 Task: Create a sub task Release to Production / Go Live for the task  Integrate website with a new chatbot for customer support in the project BlueChip , assign it to team member softage.3@softage.net and update the status of the sub task to  Completed , set the priority of the sub task to High
Action: Mouse moved to (776, 496)
Screenshot: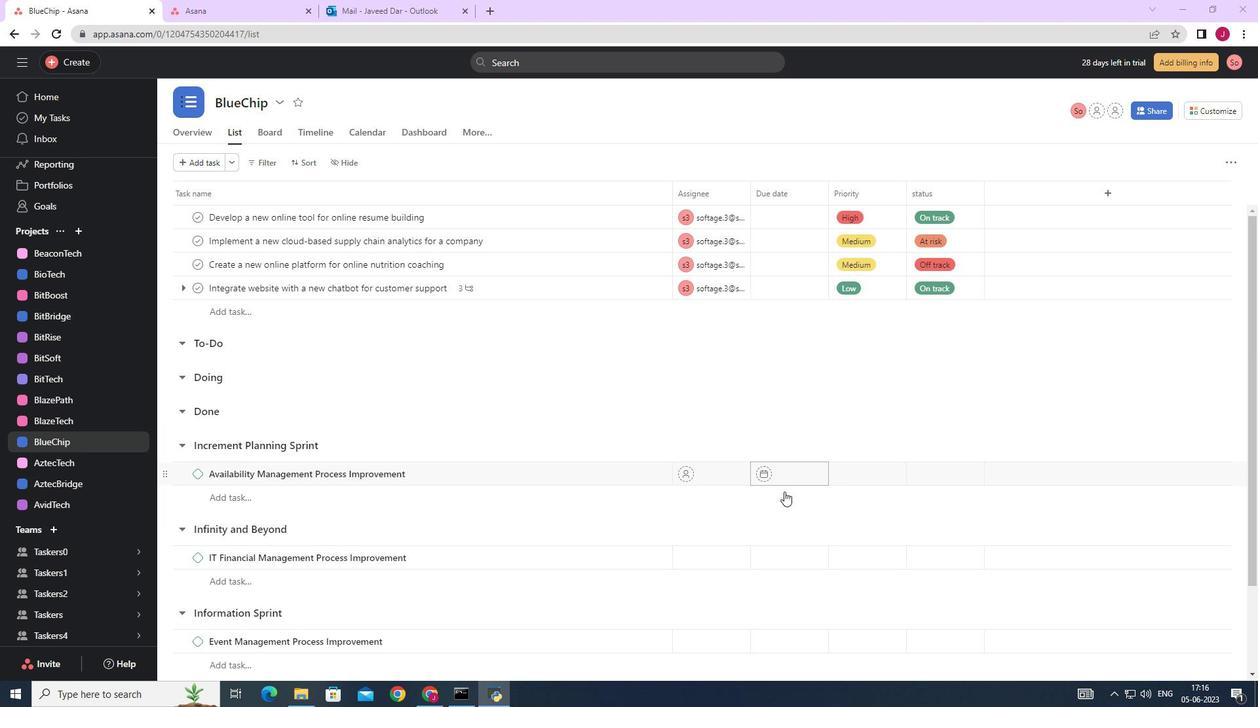 
Action: Mouse scrolled (776, 496) with delta (0, 0)
Screenshot: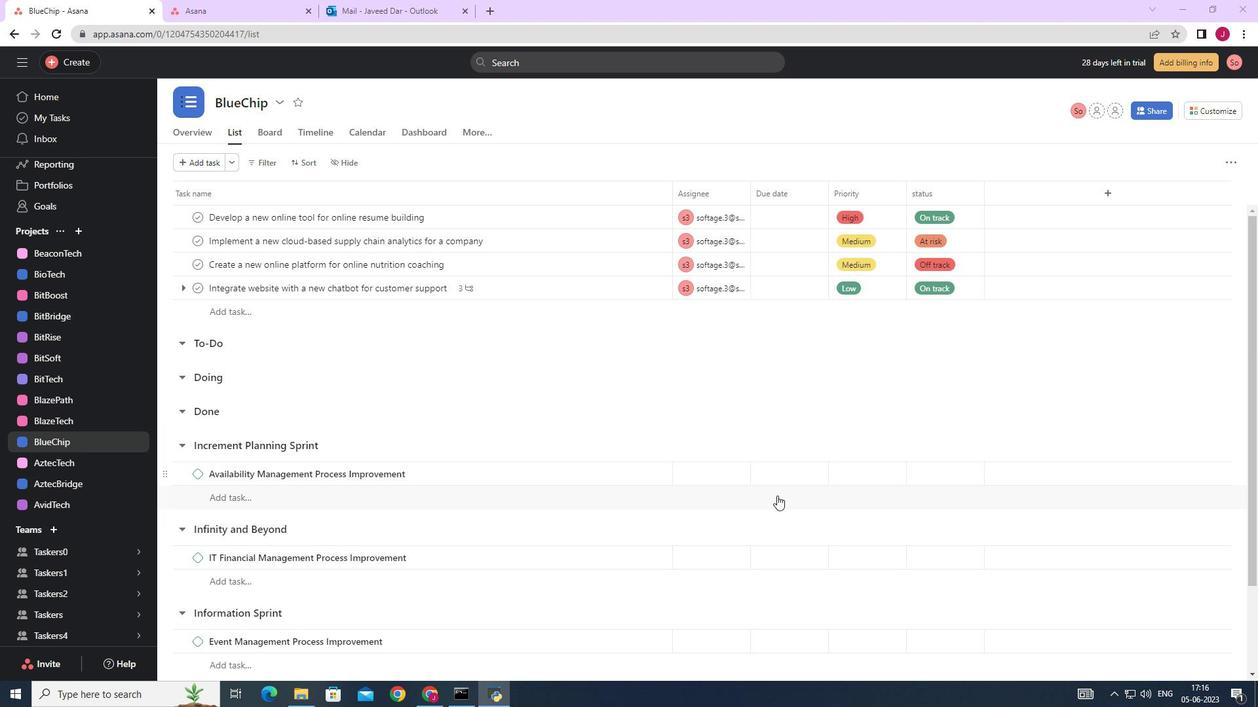 
Action: Mouse scrolled (776, 496) with delta (0, 0)
Screenshot: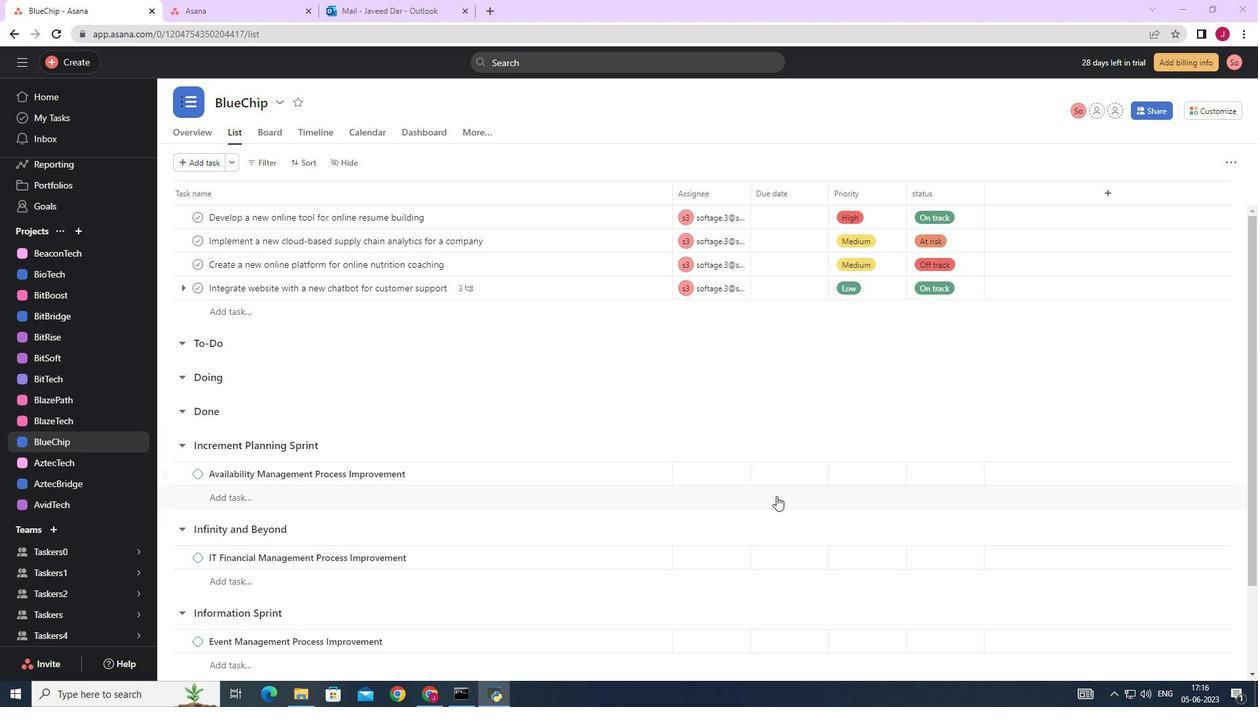 
Action: Mouse scrolled (776, 497) with delta (0, 0)
Screenshot: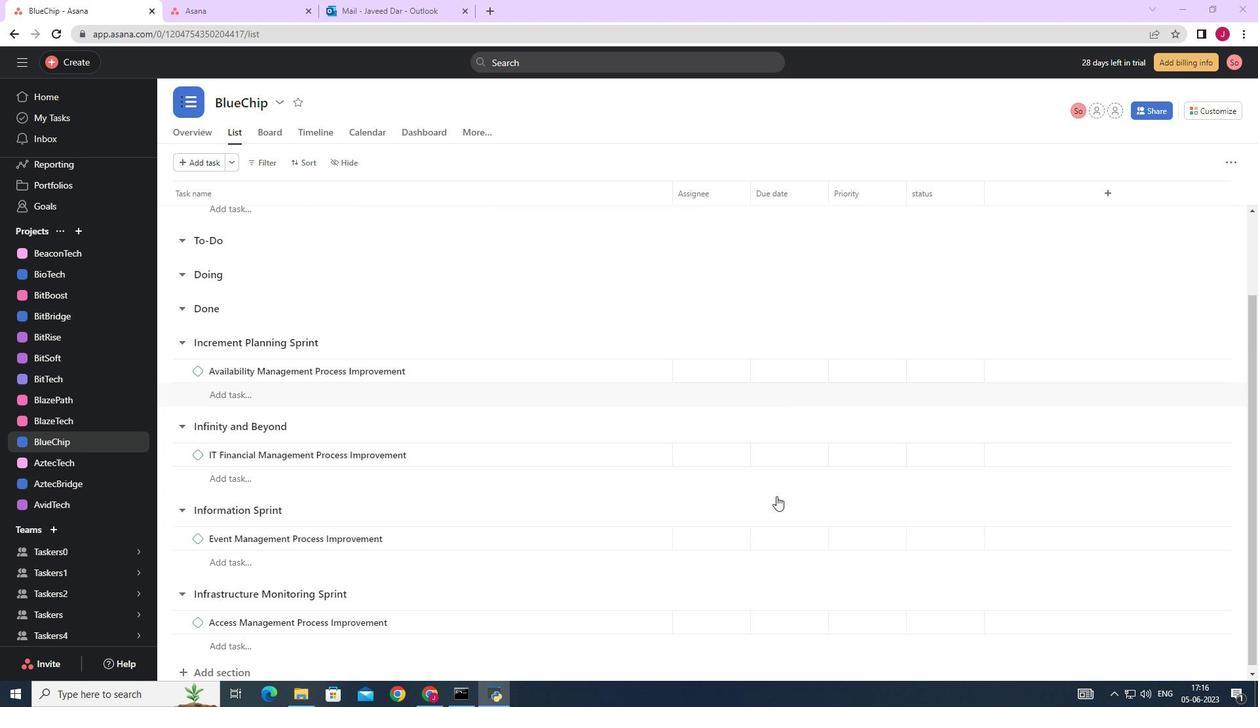 
Action: Mouse scrolled (776, 497) with delta (0, 0)
Screenshot: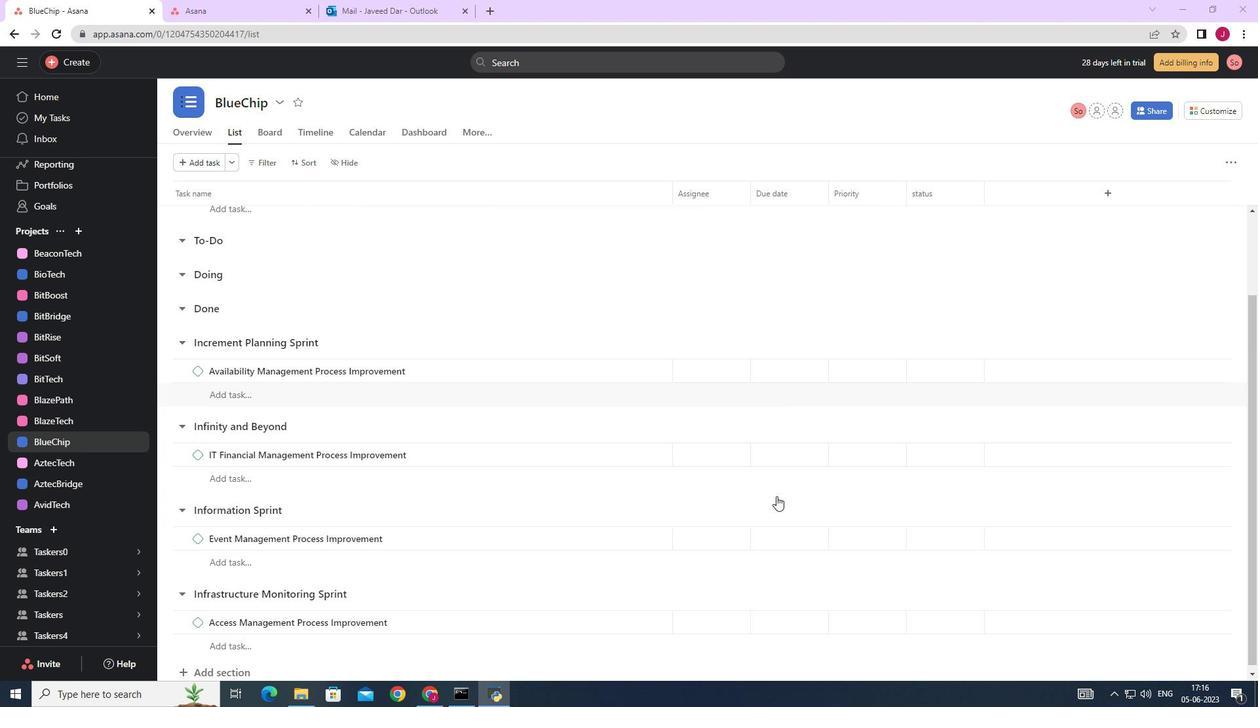 
Action: Mouse scrolled (776, 497) with delta (0, 0)
Screenshot: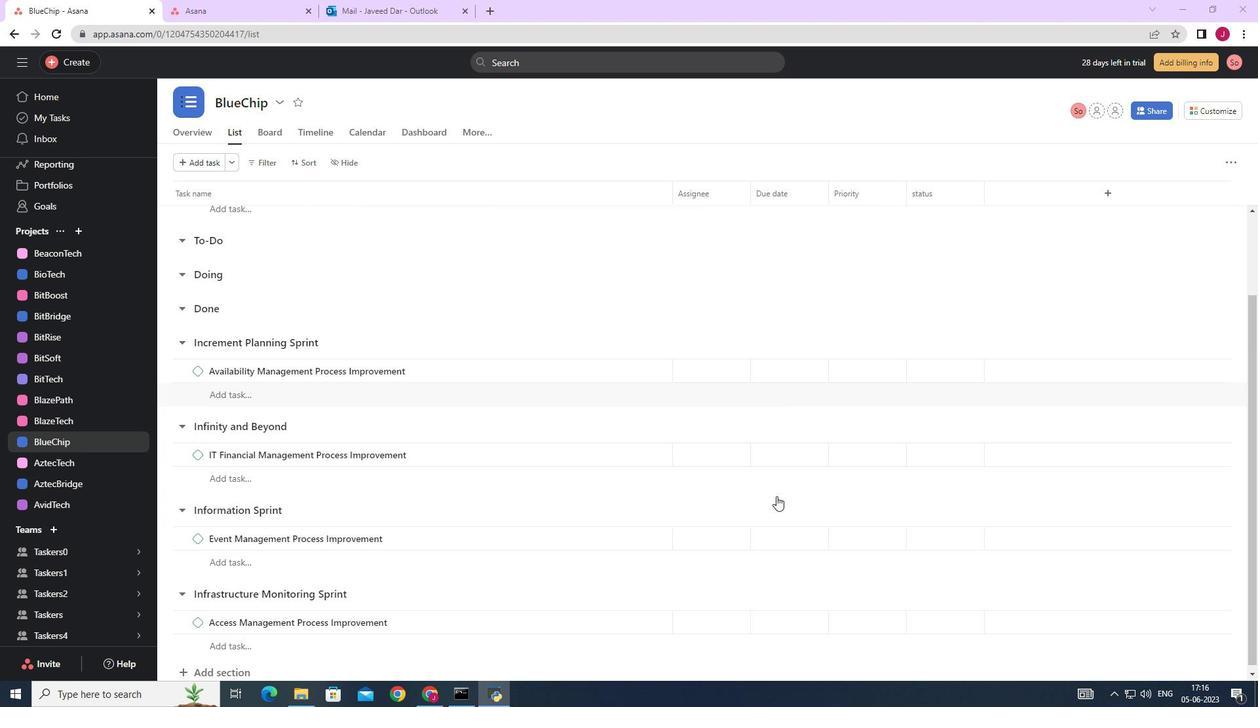 
Action: Mouse scrolled (776, 497) with delta (0, 0)
Screenshot: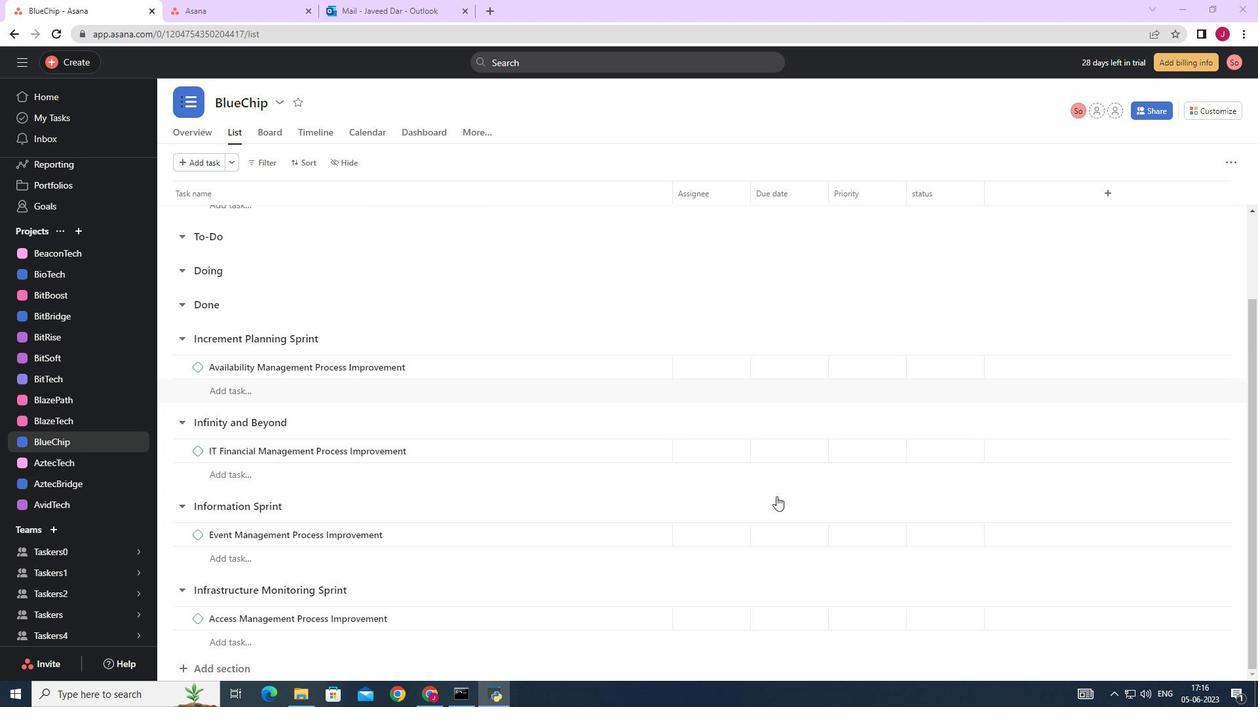 
Action: Mouse scrolled (776, 497) with delta (0, 0)
Screenshot: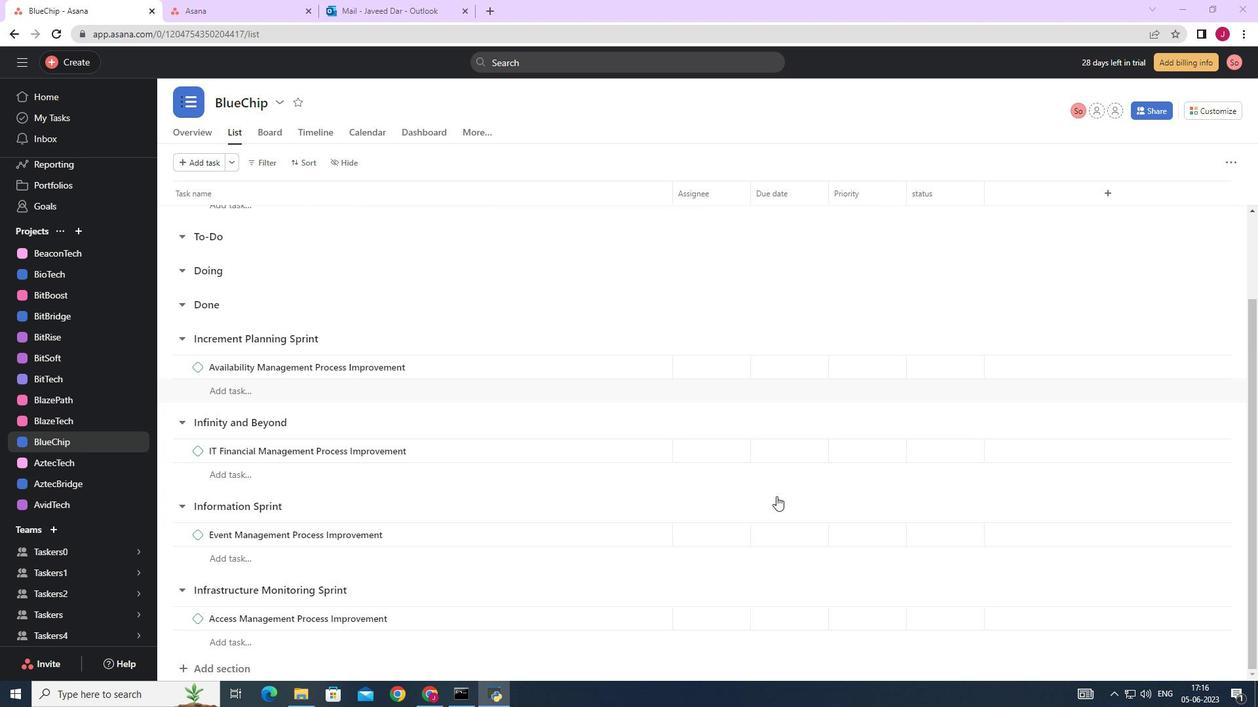 
Action: Mouse moved to (420, 365)
Screenshot: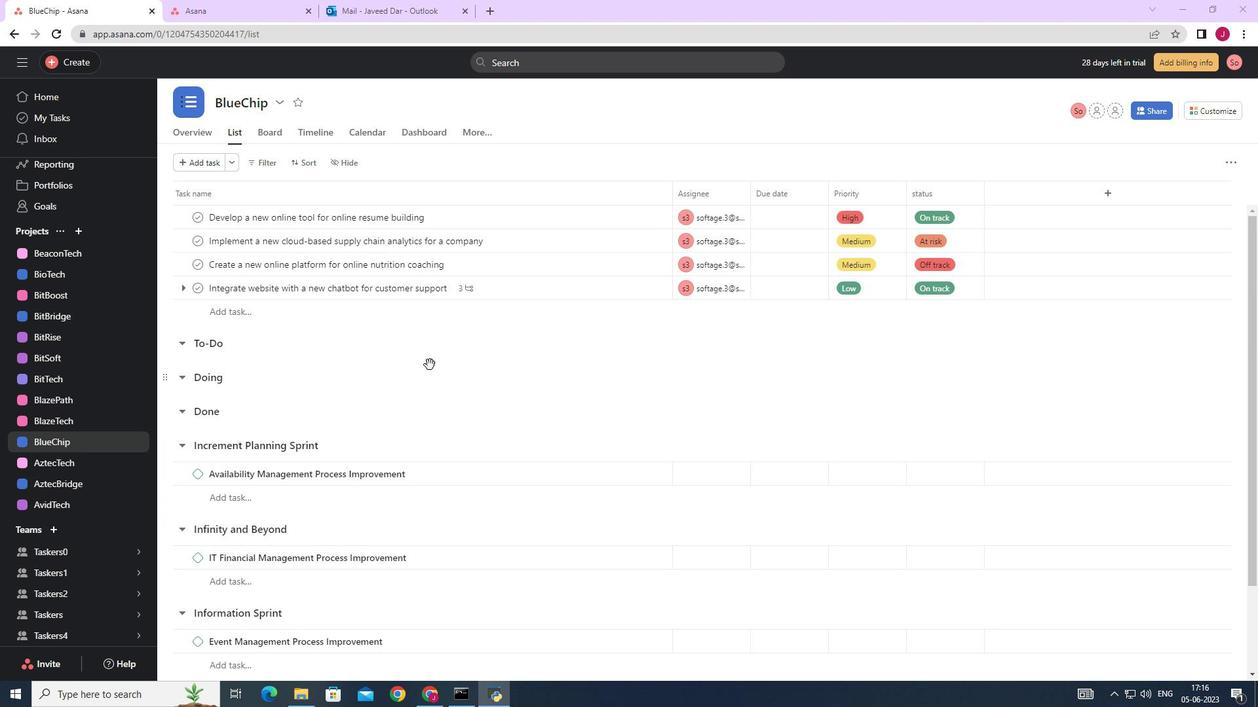 
Action: Mouse scrolled (420, 364) with delta (0, 0)
Screenshot: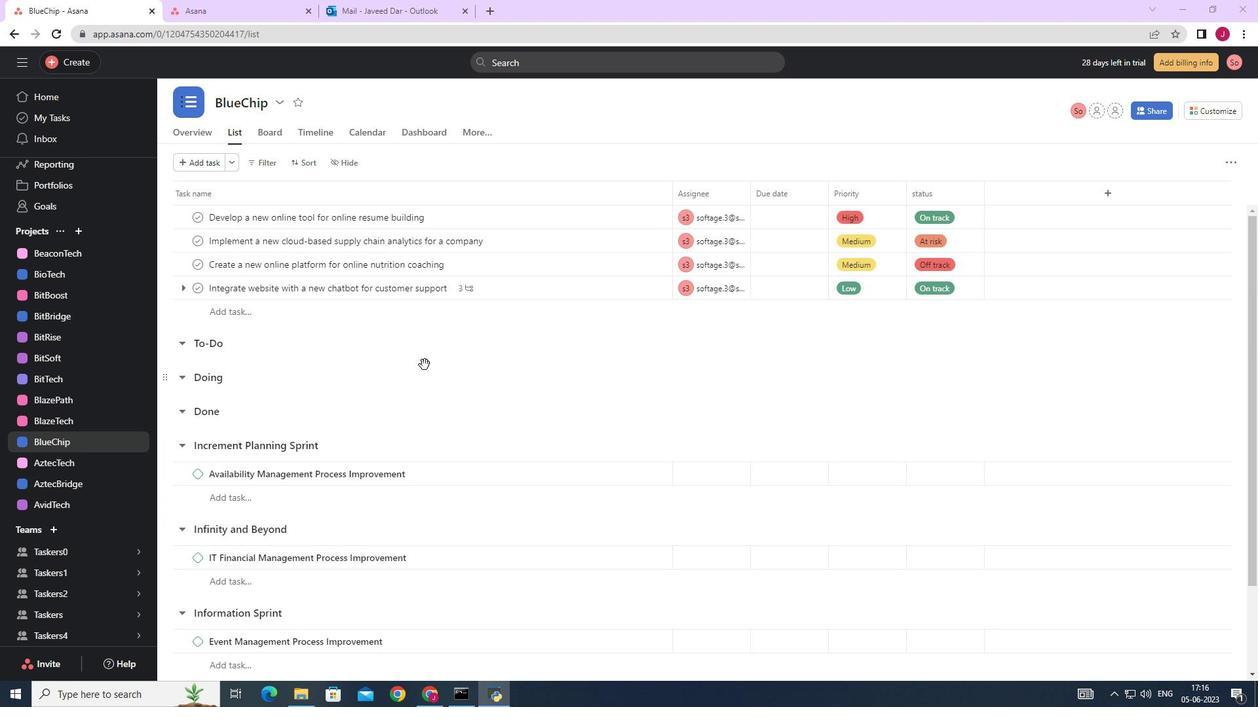 
Action: Mouse scrolled (420, 364) with delta (0, 0)
Screenshot: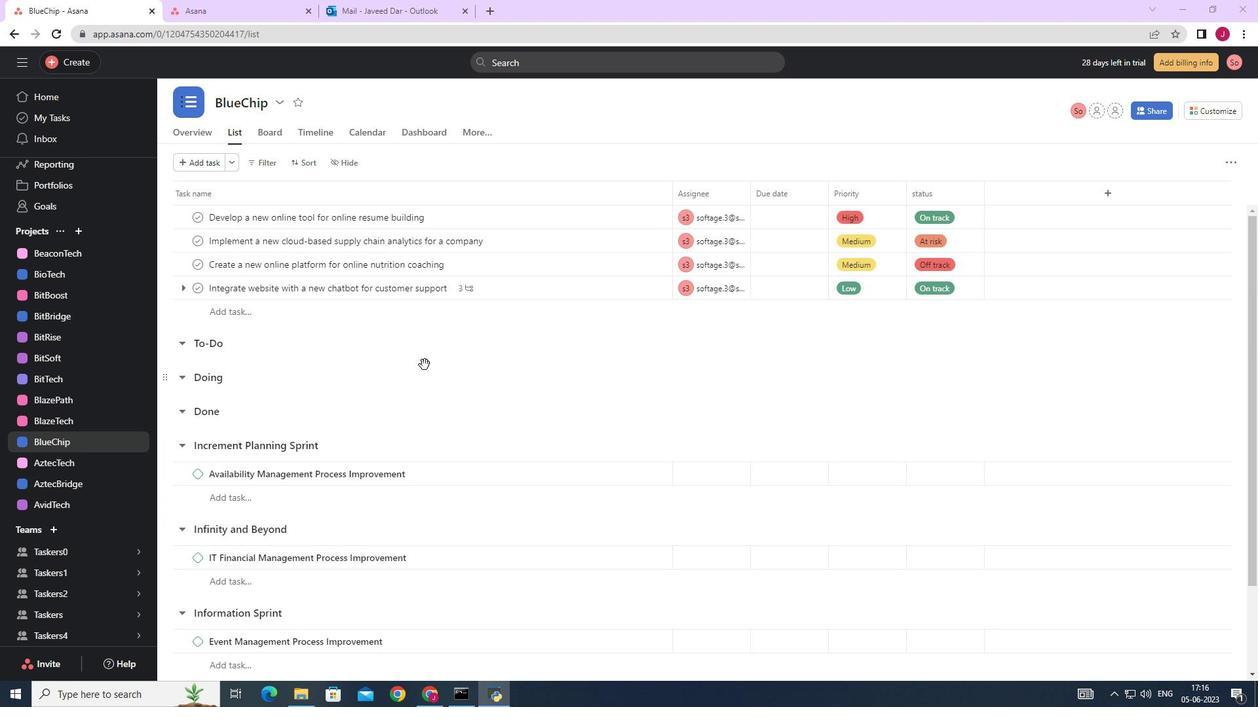 
Action: Mouse scrolled (420, 364) with delta (0, 0)
Screenshot: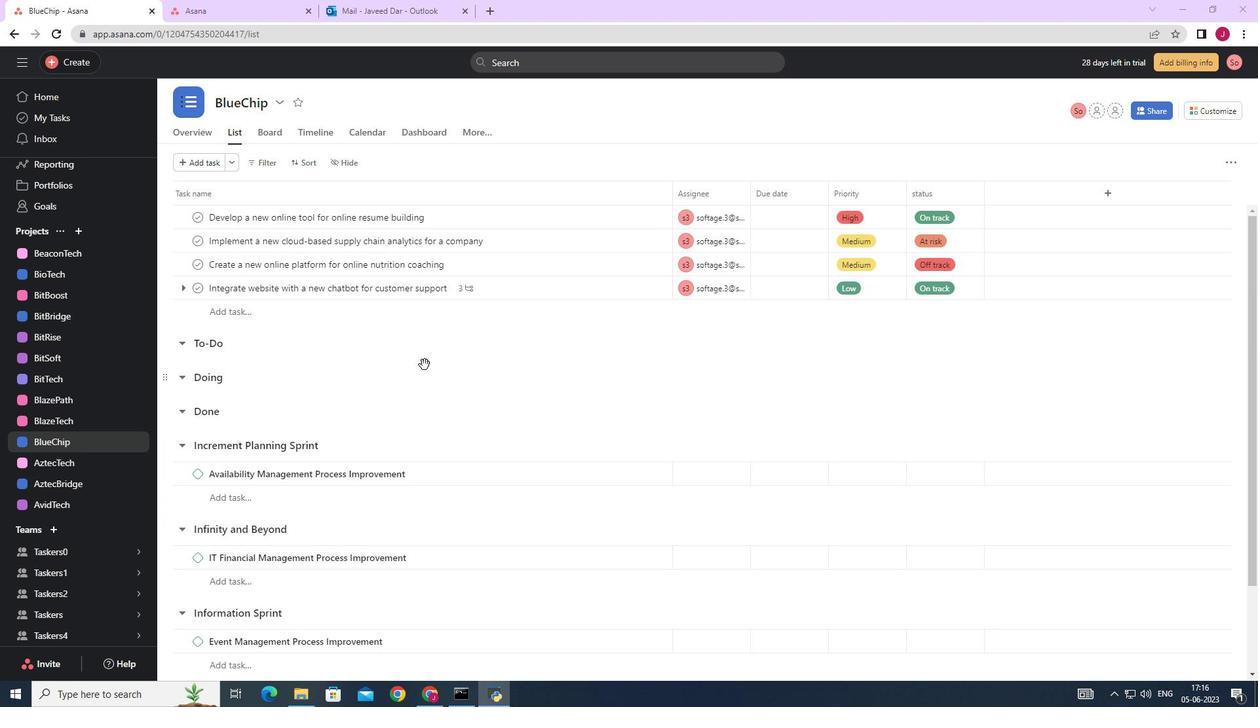 
Action: Mouse scrolled (420, 364) with delta (0, 0)
Screenshot: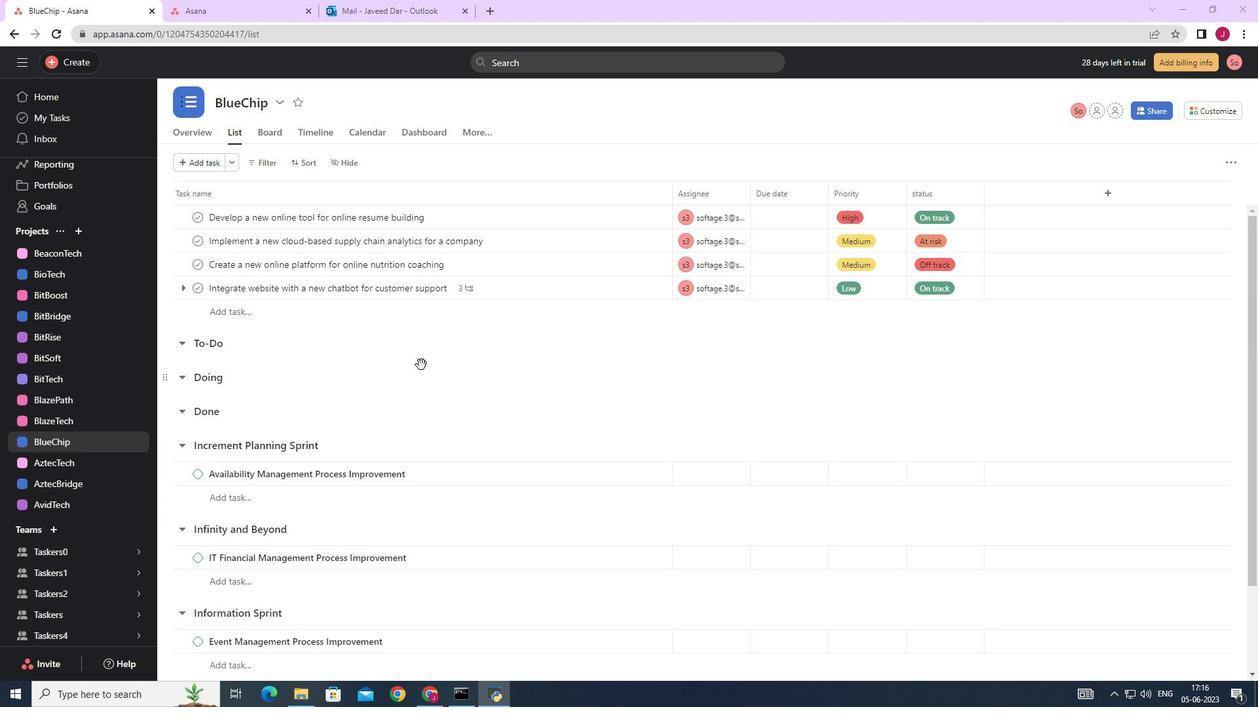 
Action: Mouse scrolled (420, 364) with delta (0, 0)
Screenshot: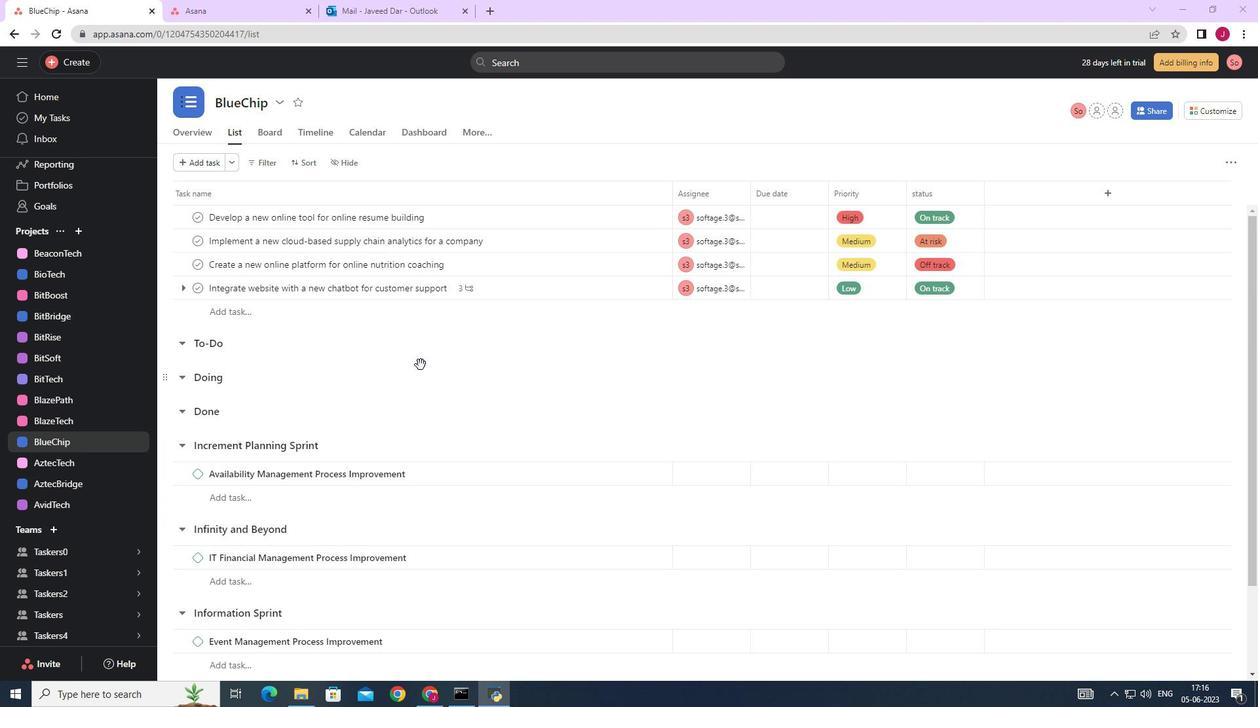 
Action: Mouse scrolled (420, 364) with delta (0, 0)
Screenshot: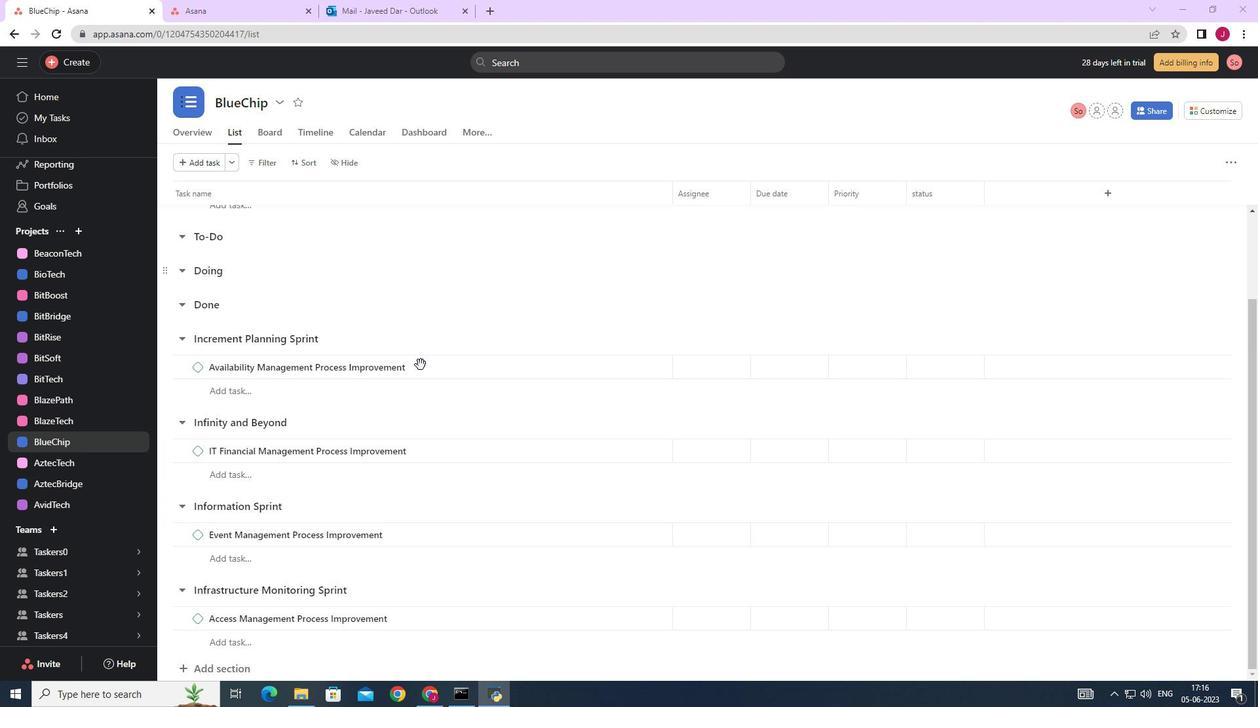 
Action: Mouse scrolled (420, 365) with delta (0, 0)
Screenshot: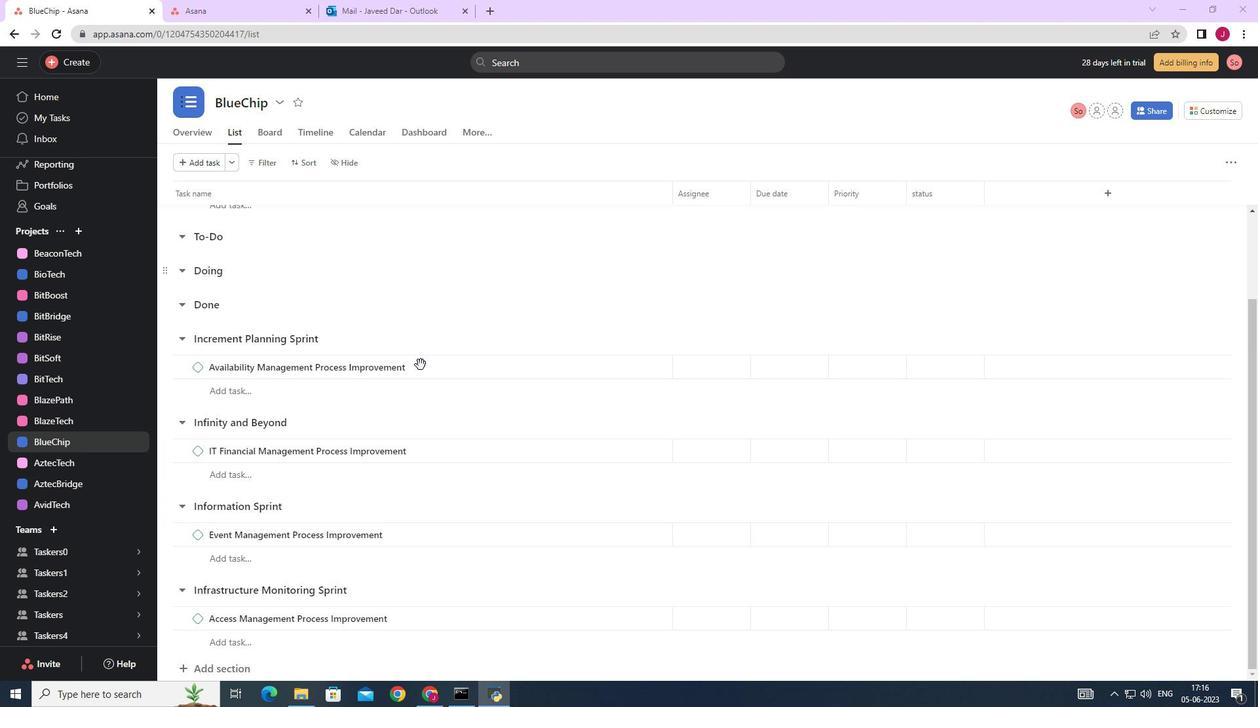 
Action: Mouse scrolled (420, 365) with delta (0, 0)
Screenshot: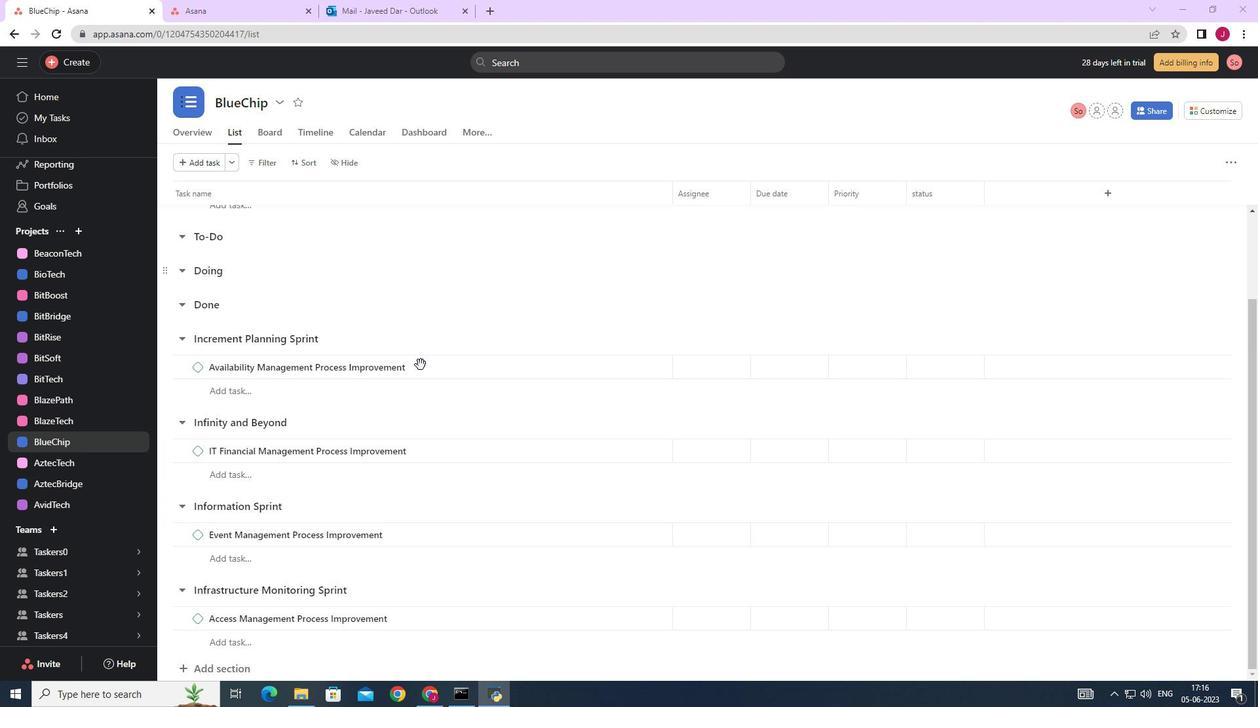 
Action: Mouse moved to (598, 282)
Screenshot: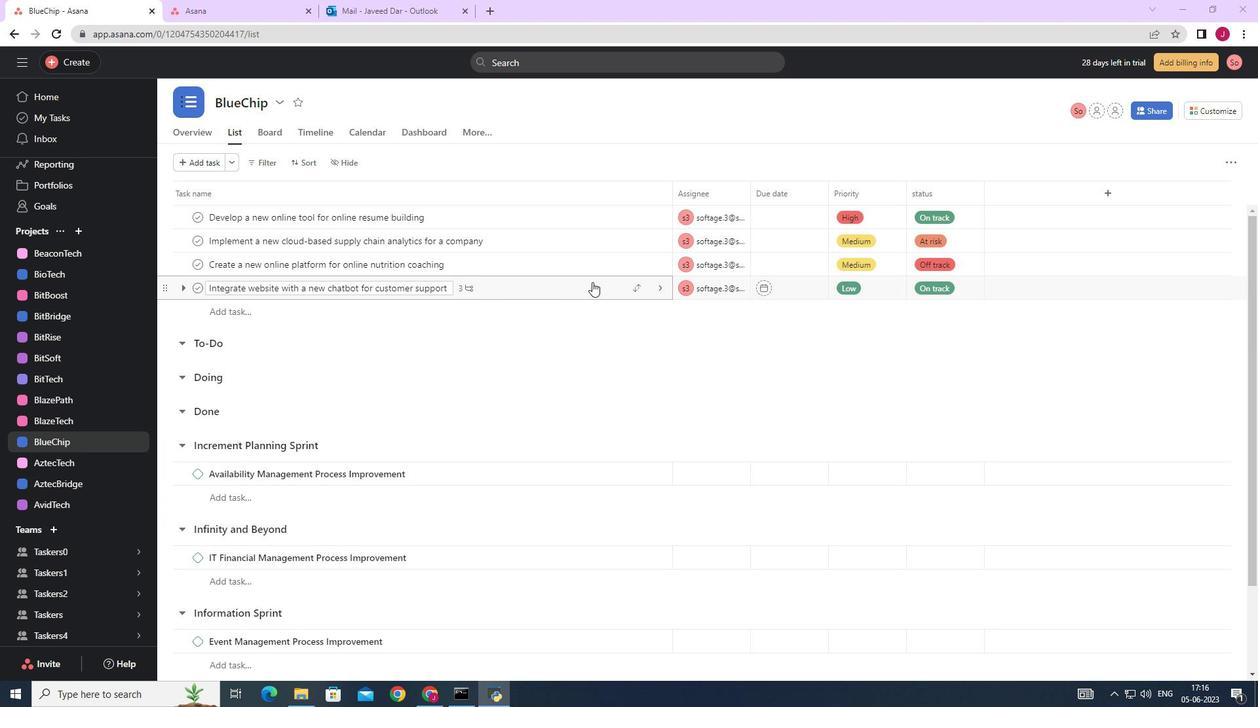 
Action: Mouse pressed left at (598, 282)
Screenshot: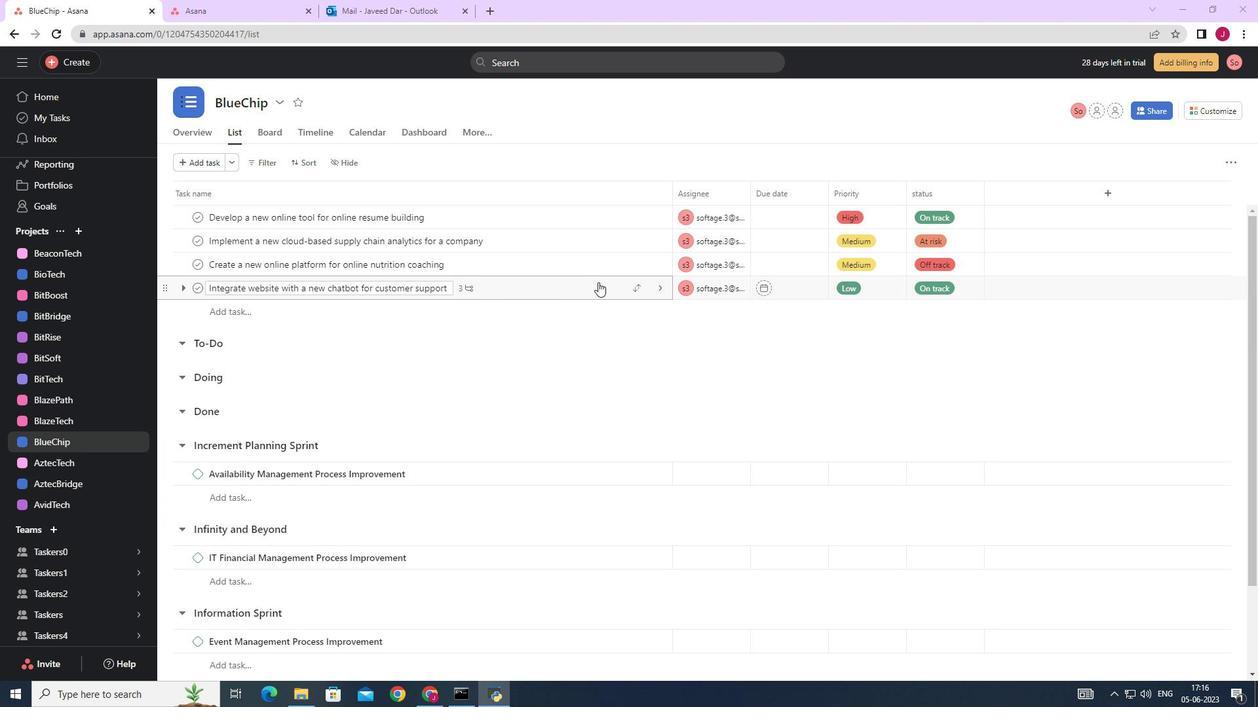 
Action: Mouse moved to (858, 357)
Screenshot: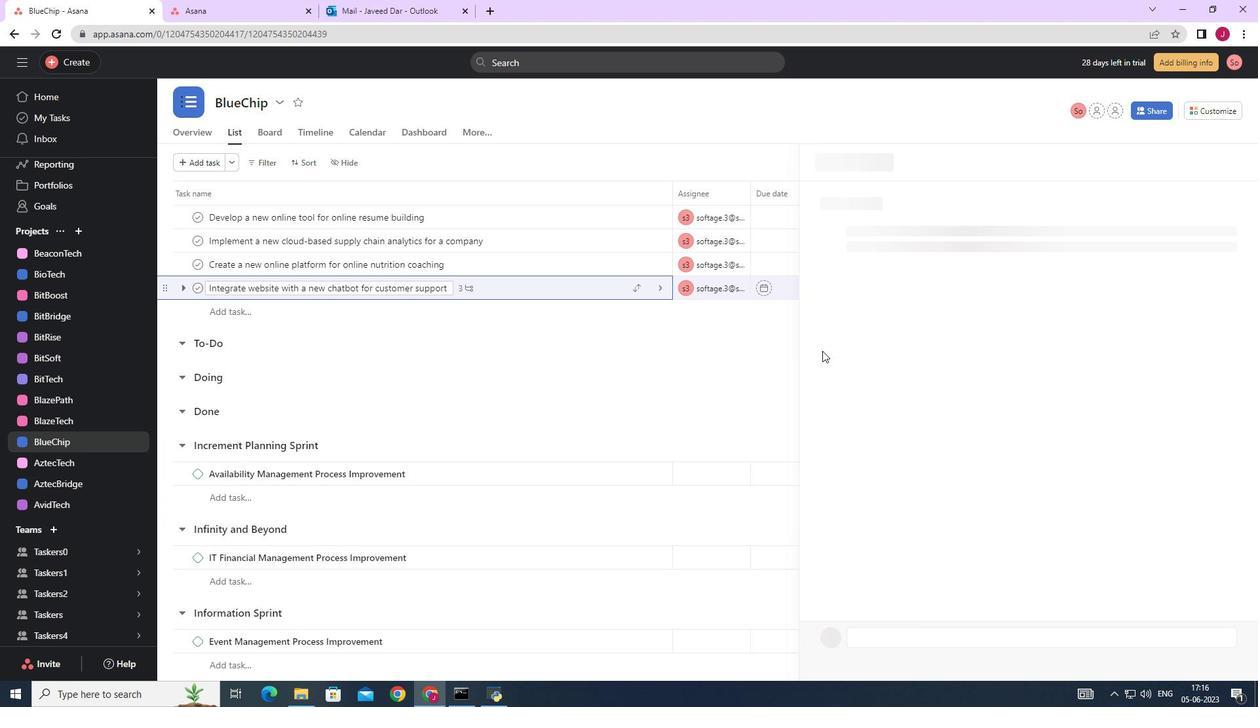 
Action: Mouse scrolled (858, 357) with delta (0, 0)
Screenshot: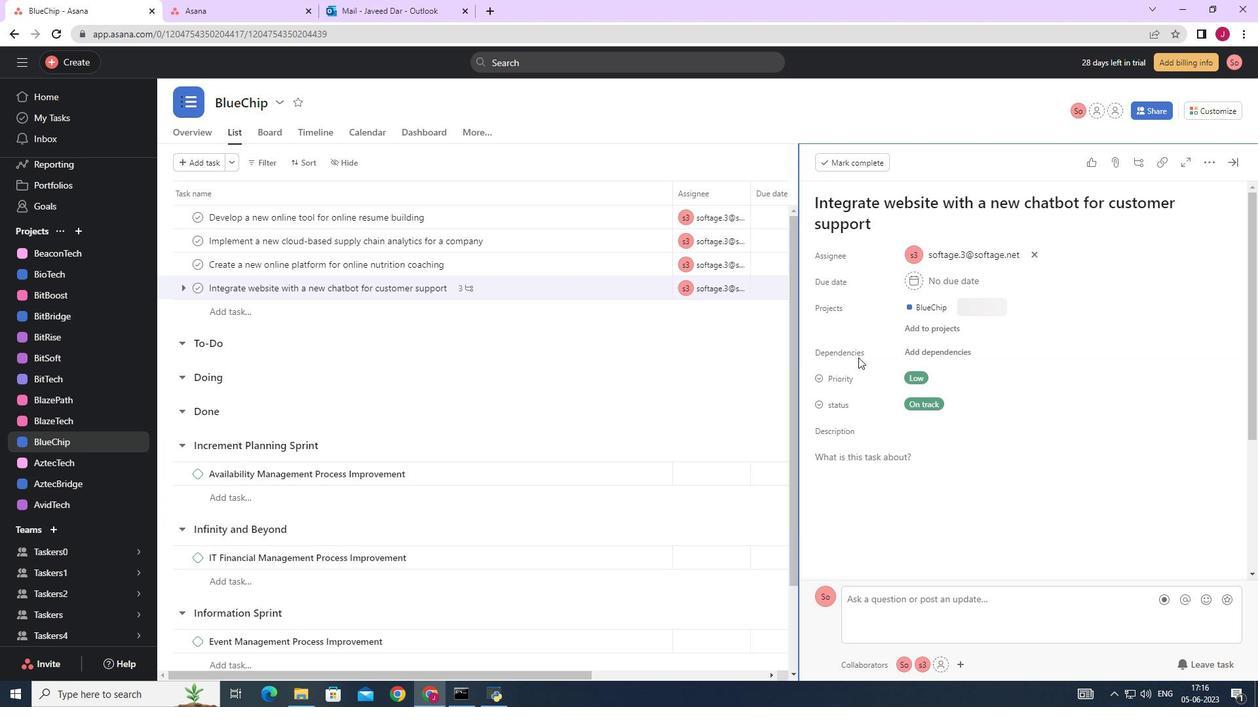 
Action: Mouse scrolled (858, 357) with delta (0, 0)
Screenshot: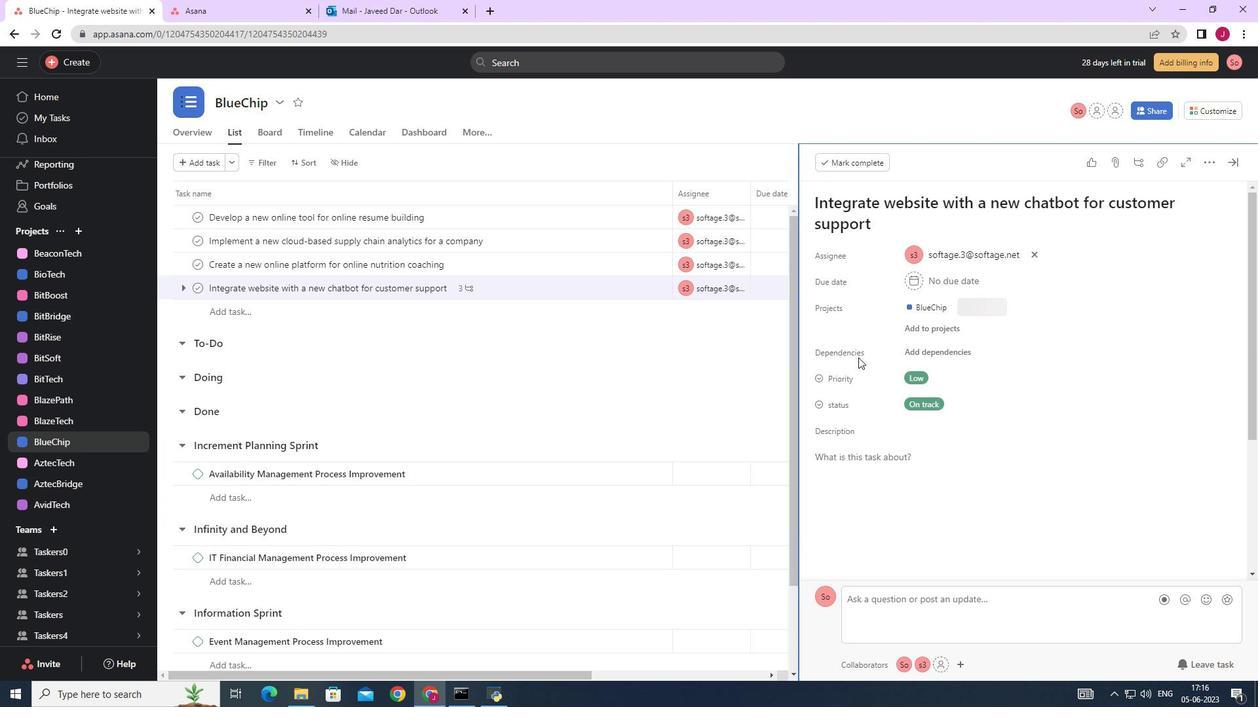 
Action: Mouse scrolled (858, 357) with delta (0, 0)
Screenshot: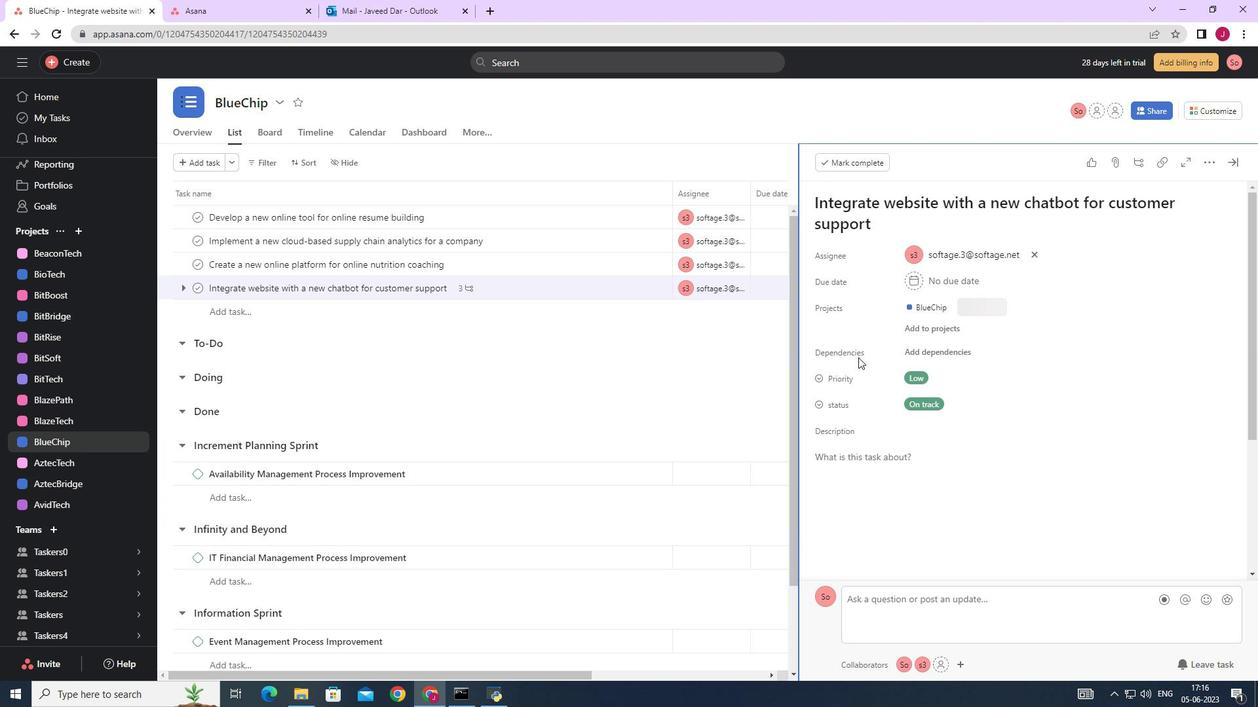 
Action: Mouse scrolled (858, 357) with delta (0, 0)
Screenshot: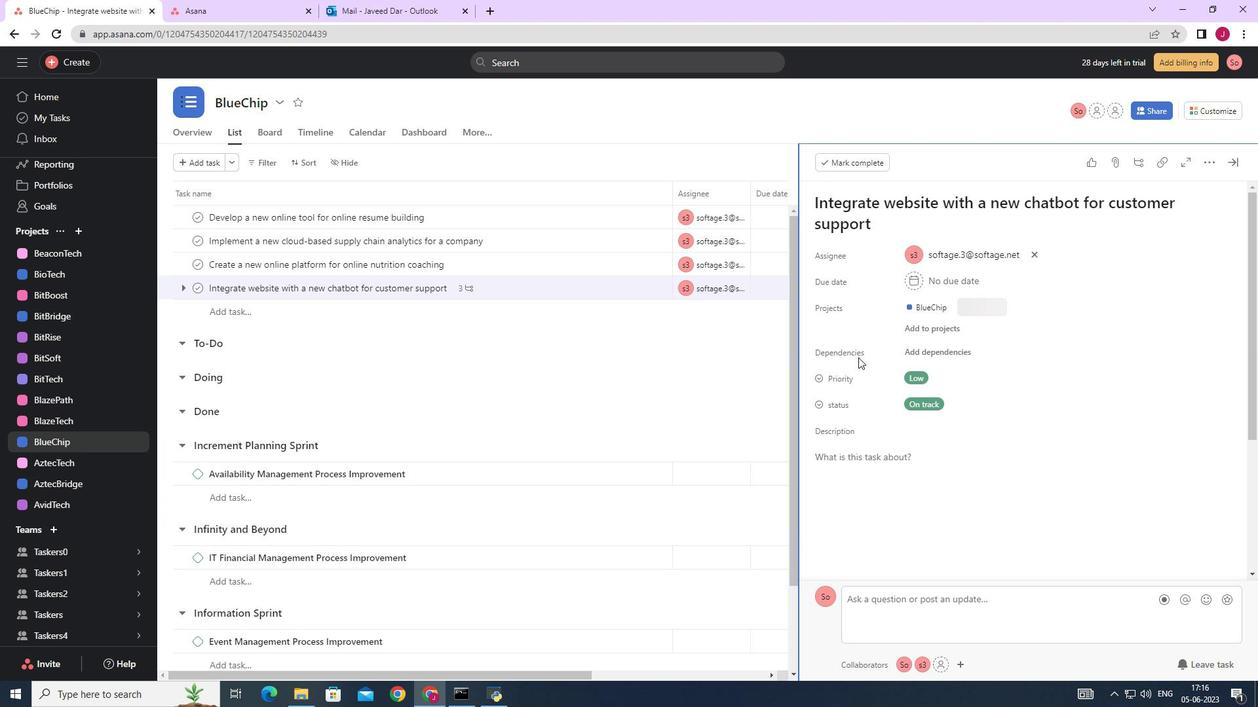 
Action: Mouse scrolled (858, 357) with delta (0, 0)
Screenshot: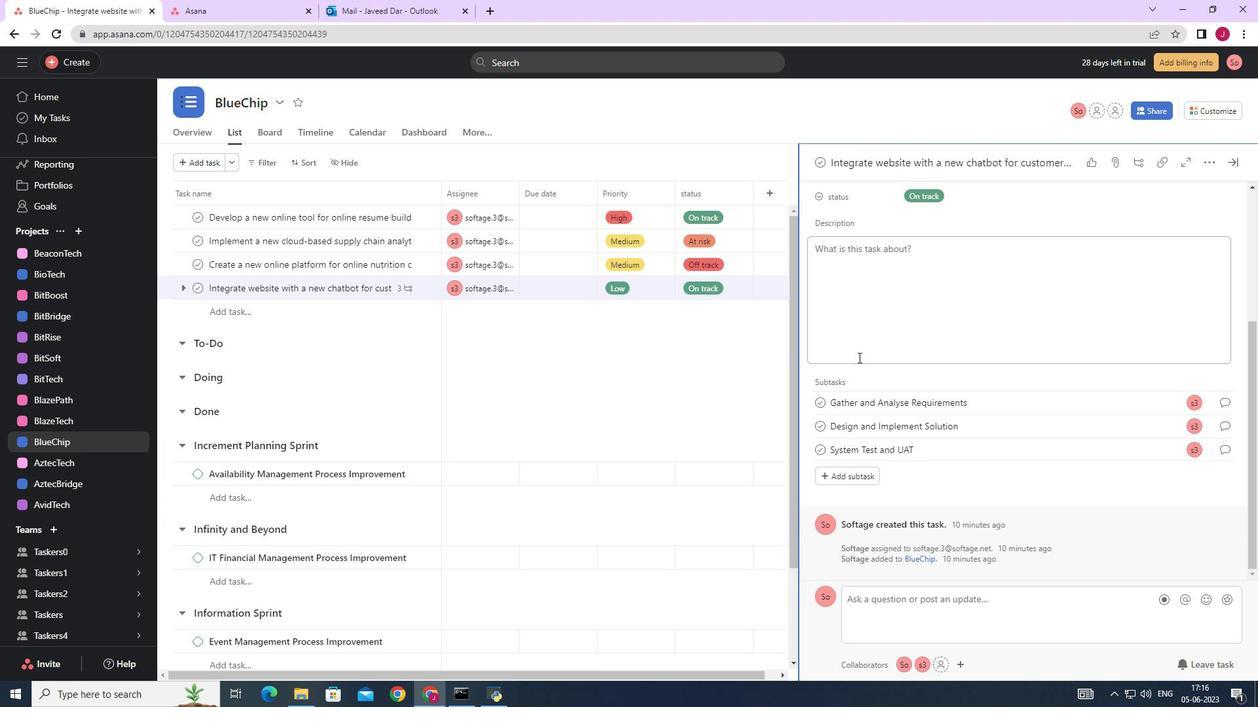 
Action: Mouse scrolled (858, 357) with delta (0, 0)
Screenshot: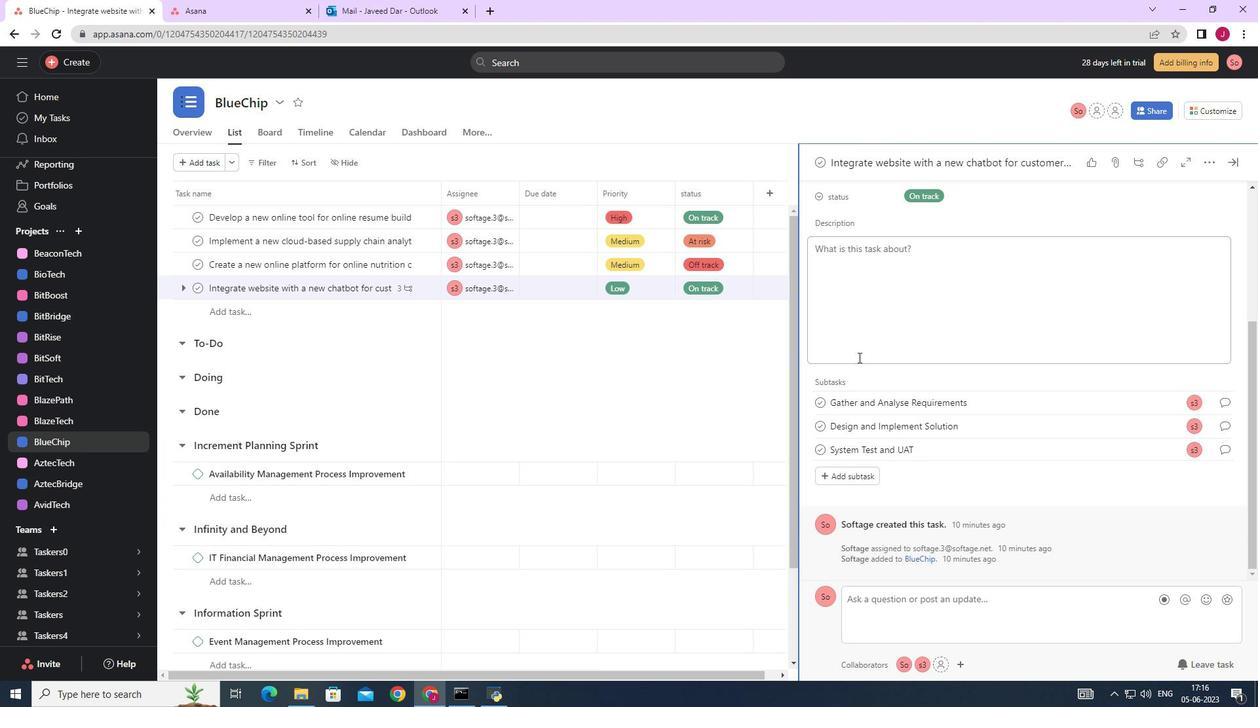 
Action: Mouse moved to (861, 363)
Screenshot: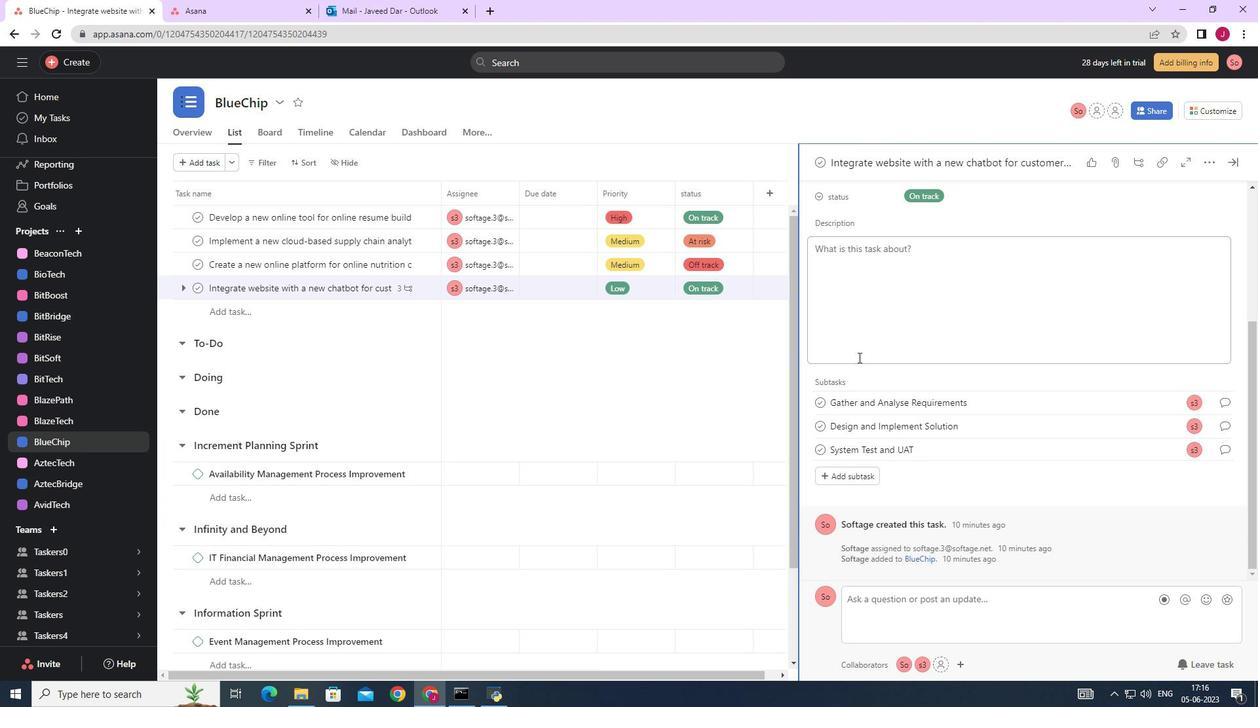 
Action: Mouse scrolled (861, 363) with delta (0, 0)
Screenshot: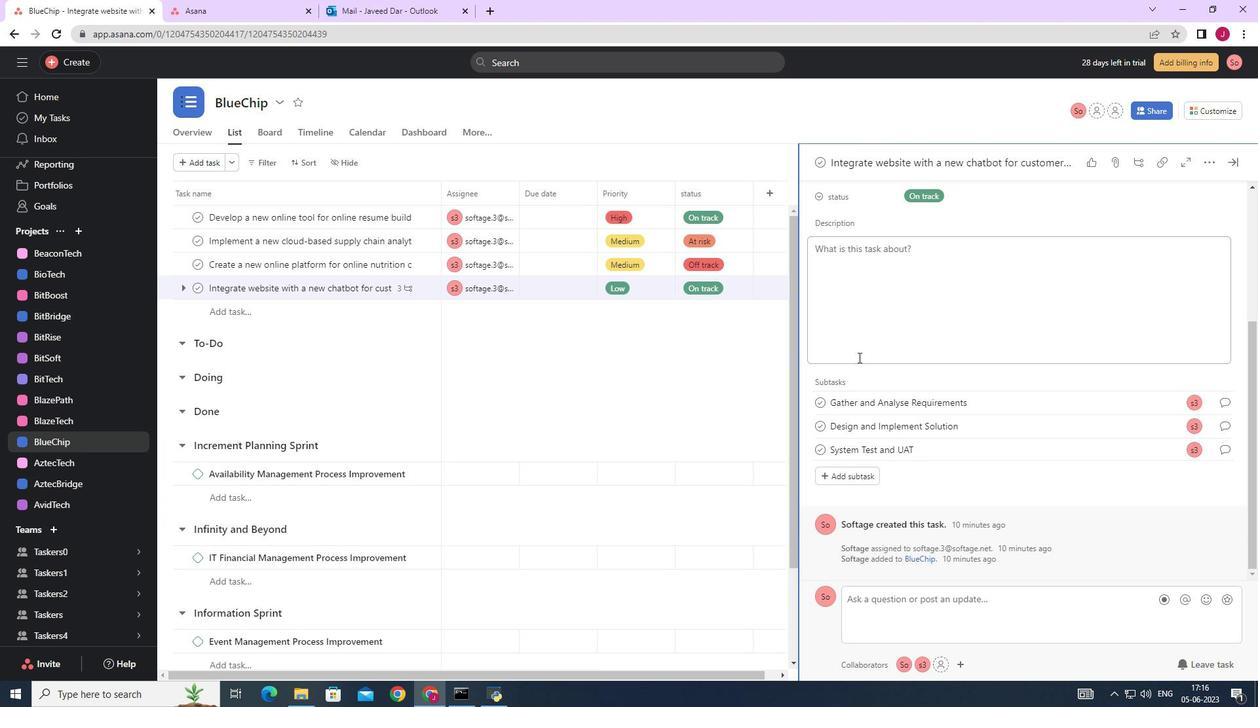 
Action: Mouse moved to (863, 370)
Screenshot: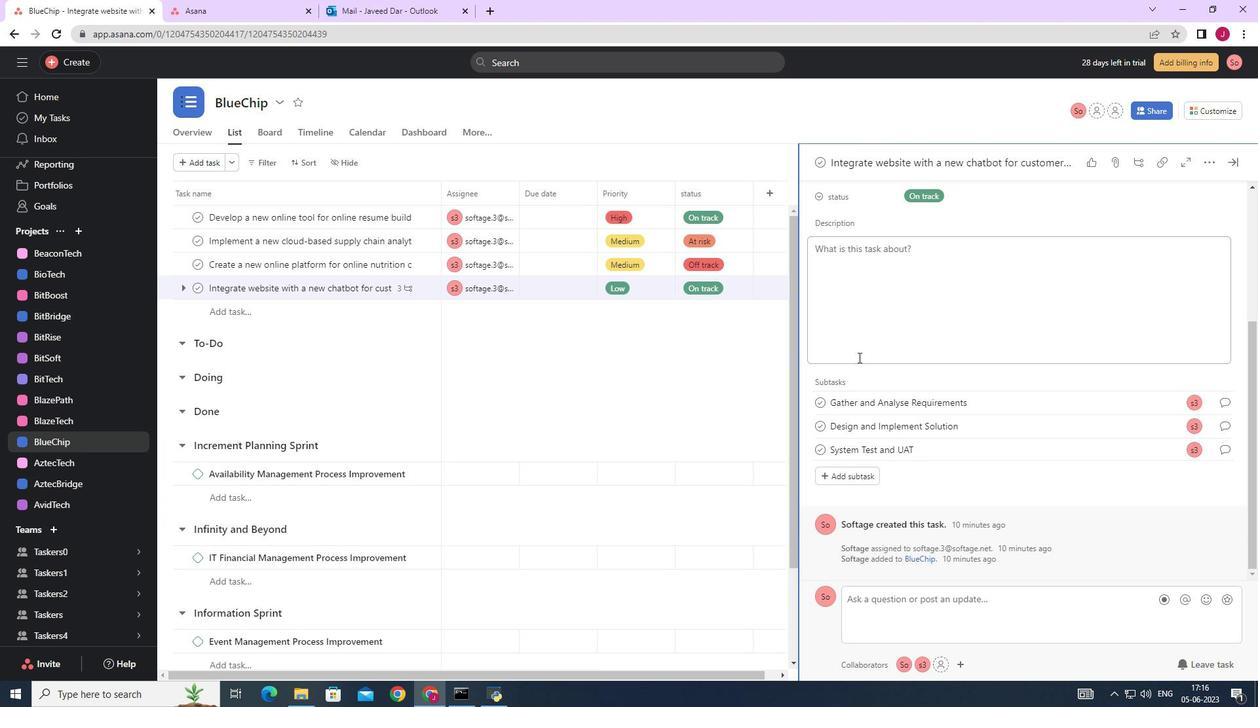 
Action: Mouse scrolled (863, 369) with delta (0, 0)
Screenshot: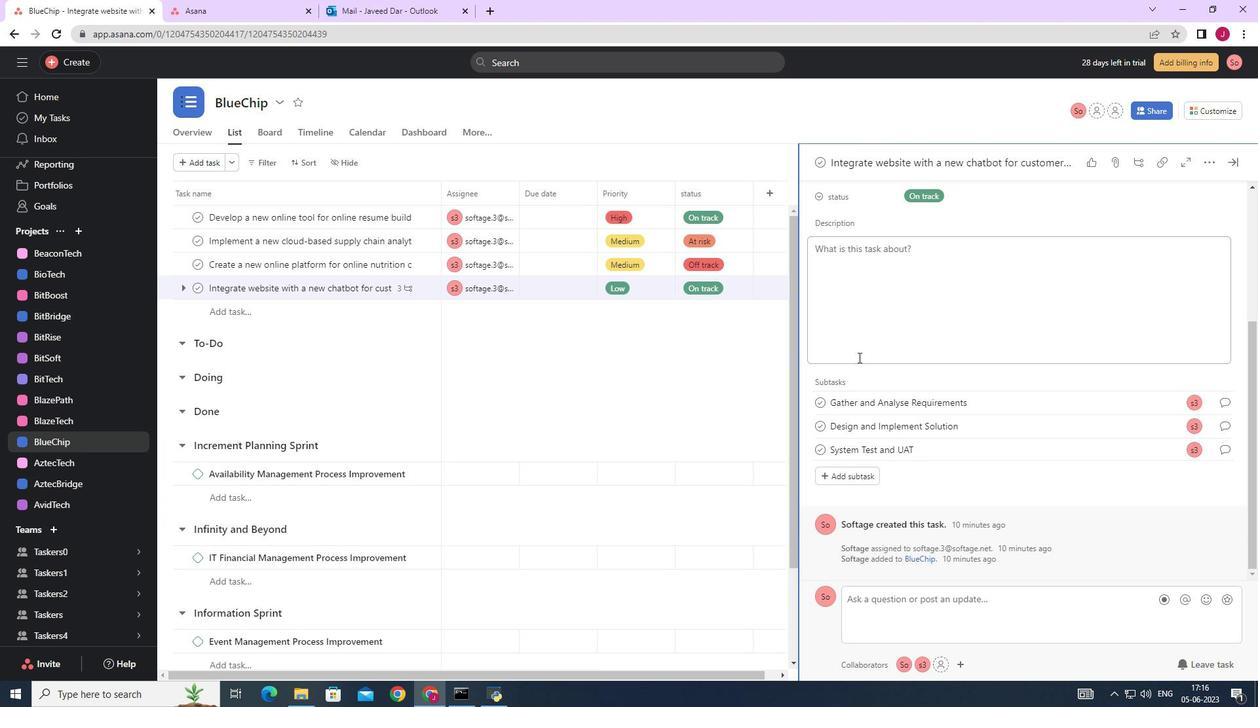 
Action: Mouse moved to (848, 472)
Screenshot: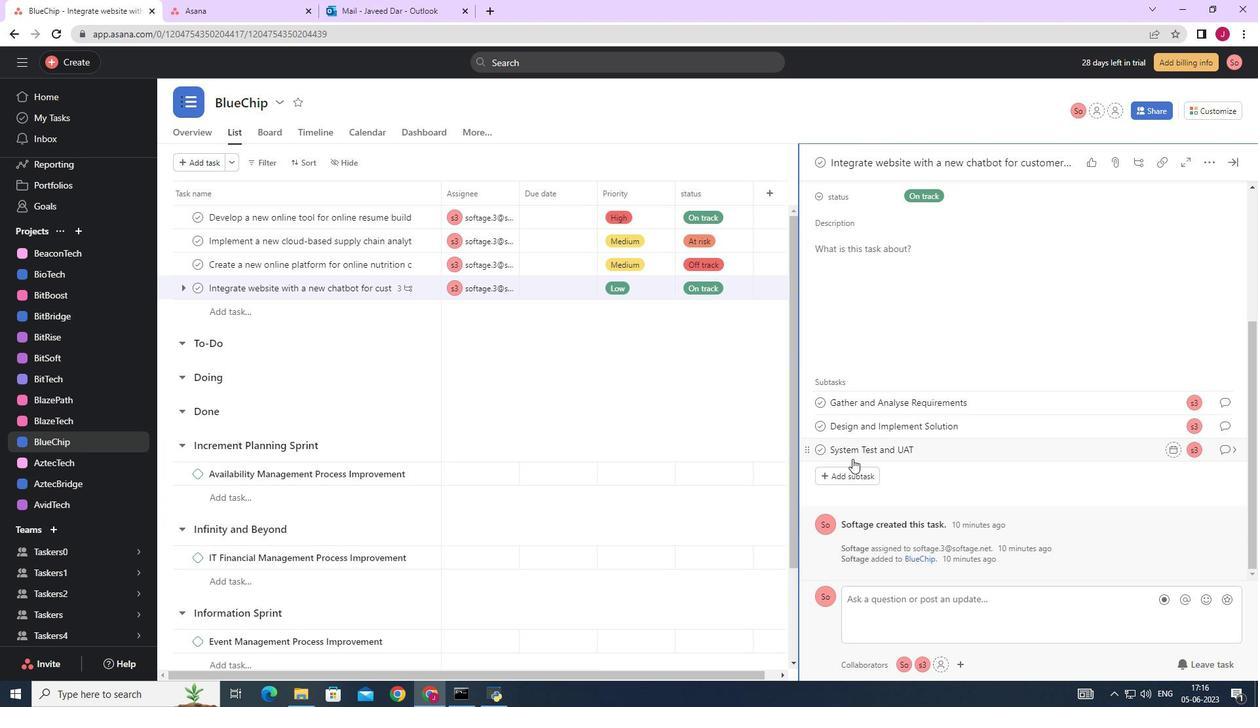 
Action: Mouse pressed left at (848, 472)
Screenshot: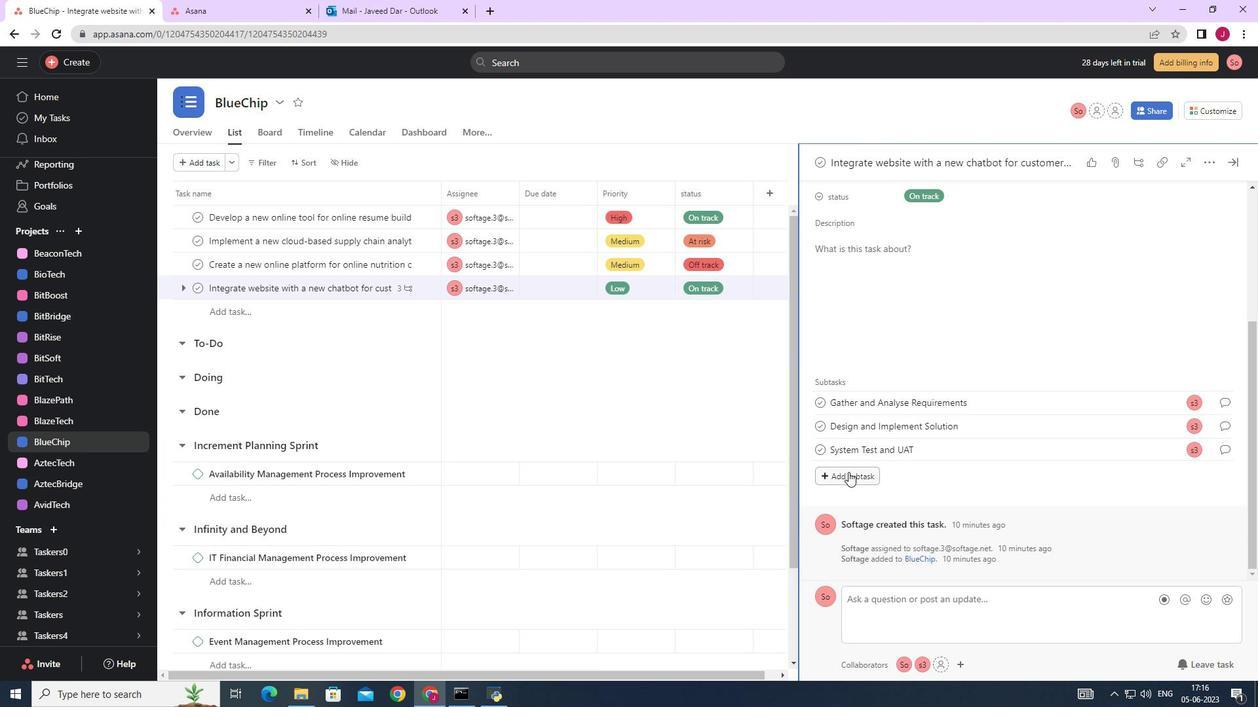 
Action: Key pressed <Key.caps_lock><Key.caps_lock>r<Key.caps_lock>ELEASE<Key.space>TO<Key.space>PRODUCTION<Key.space>/<Key.space><Key.caps_lock>g<Key.caps_lock>O<Key.space><Key.caps_lock>l<Key.caps_lock>IVE
Screenshot: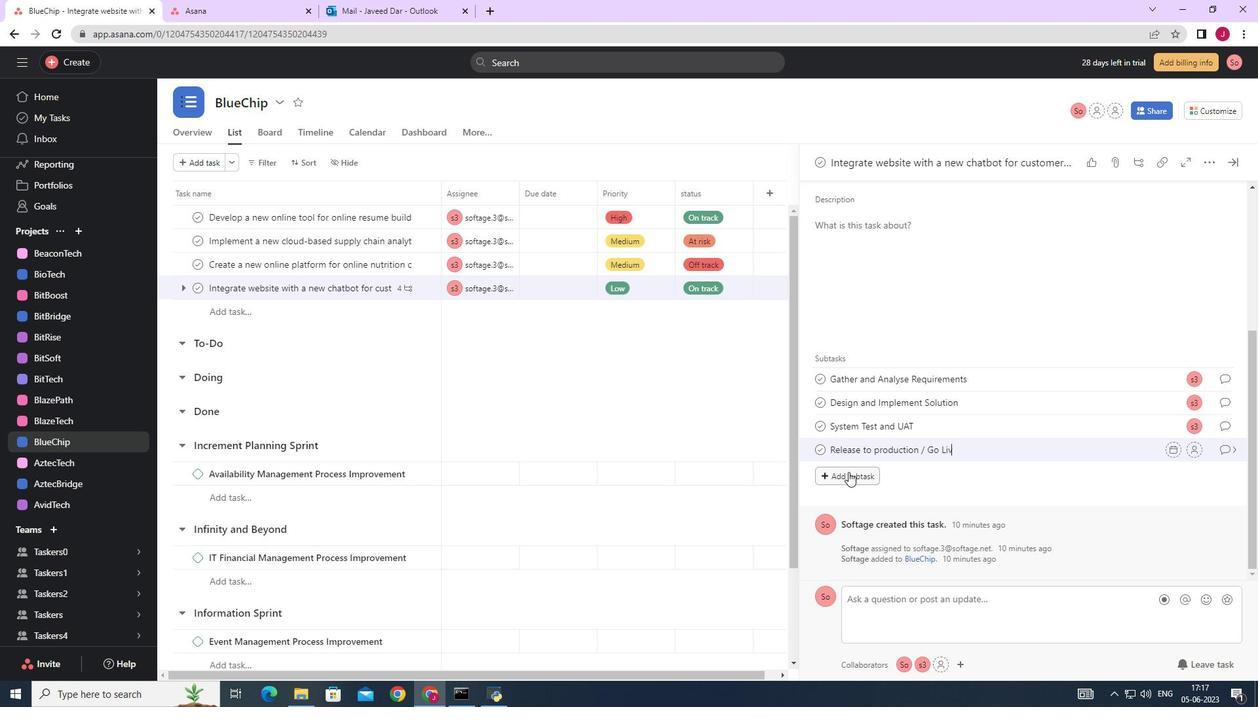 
Action: Mouse moved to (1196, 448)
Screenshot: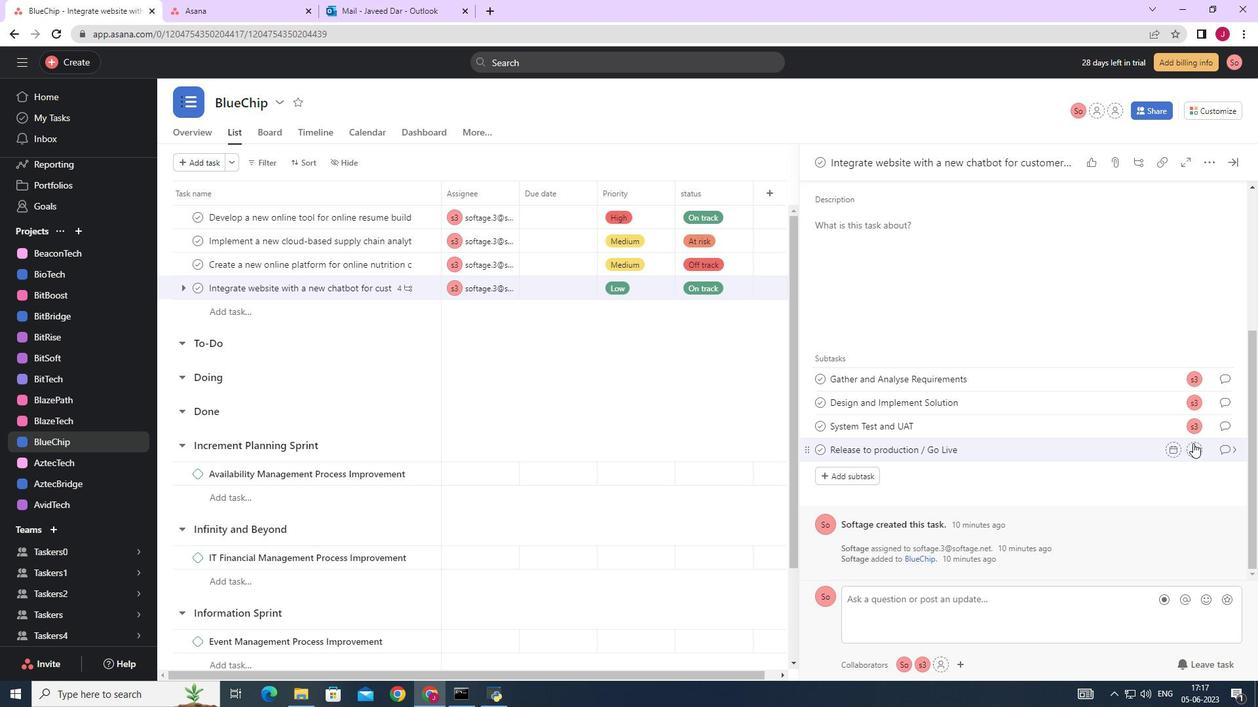 
Action: Mouse pressed left at (1196, 448)
Screenshot: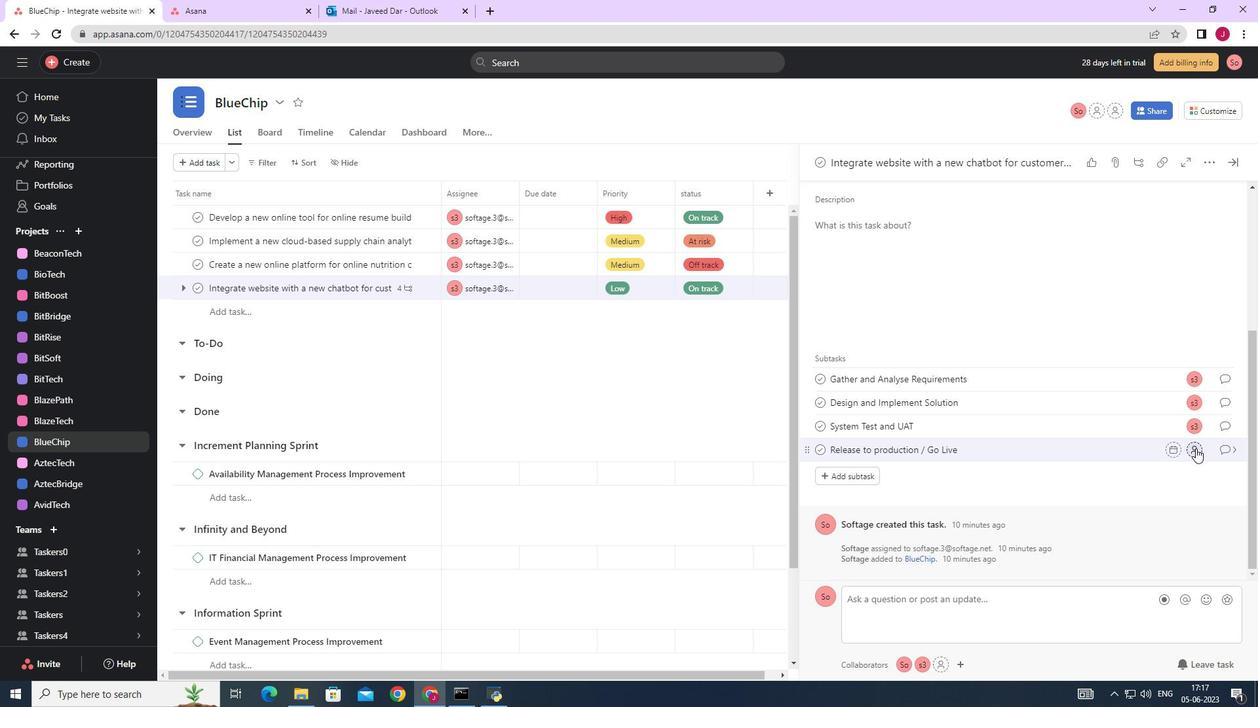 
Action: Mouse moved to (1013, 496)
Screenshot: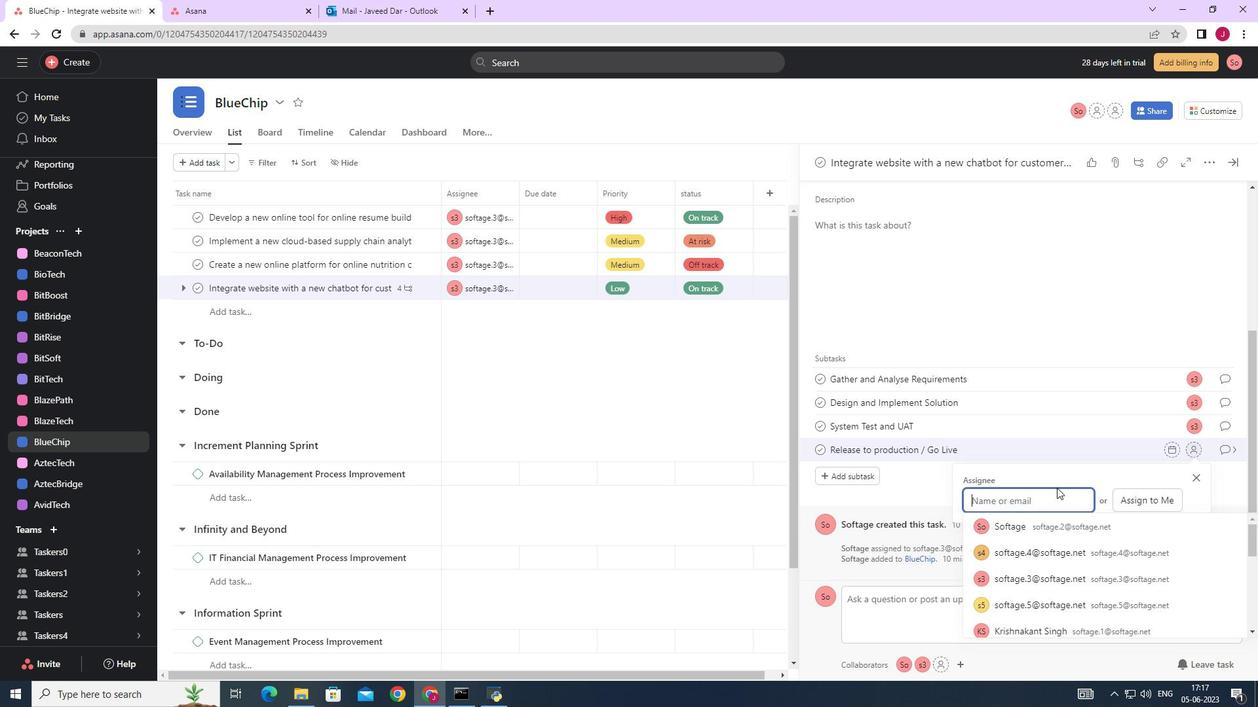 
Action: Key pressed SOFTAGE.
Screenshot: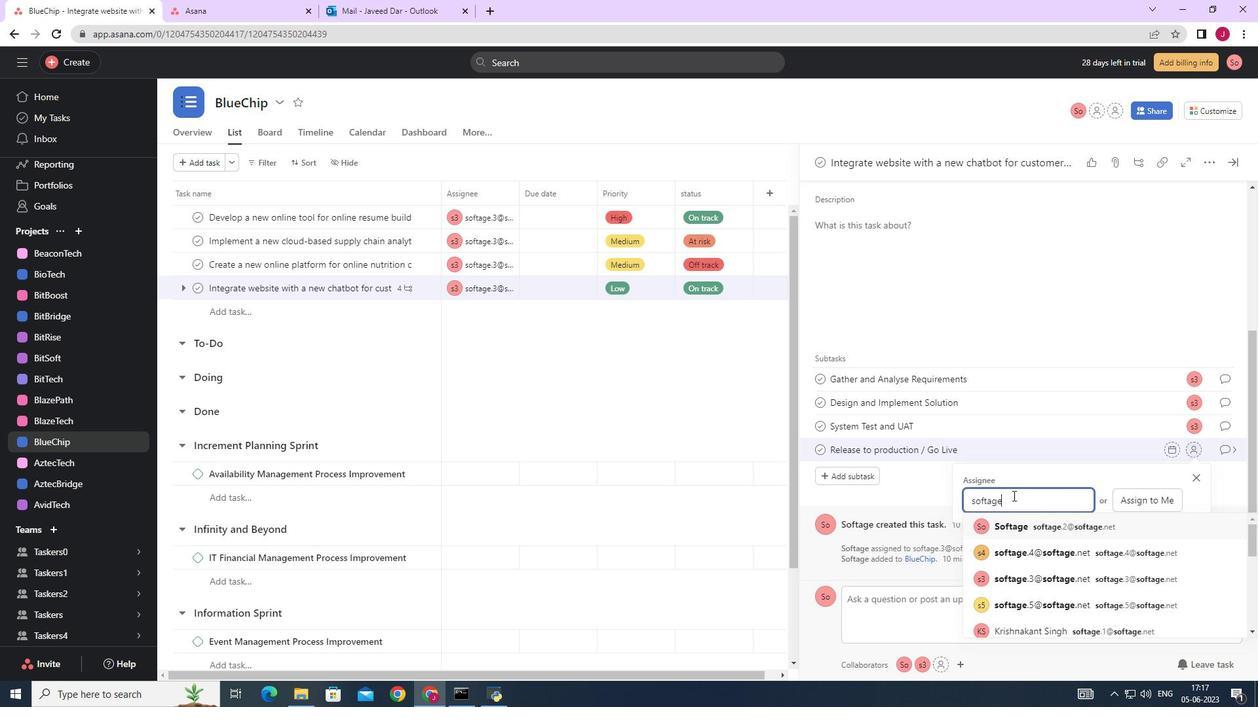
Action: Mouse moved to (1010, 498)
Screenshot: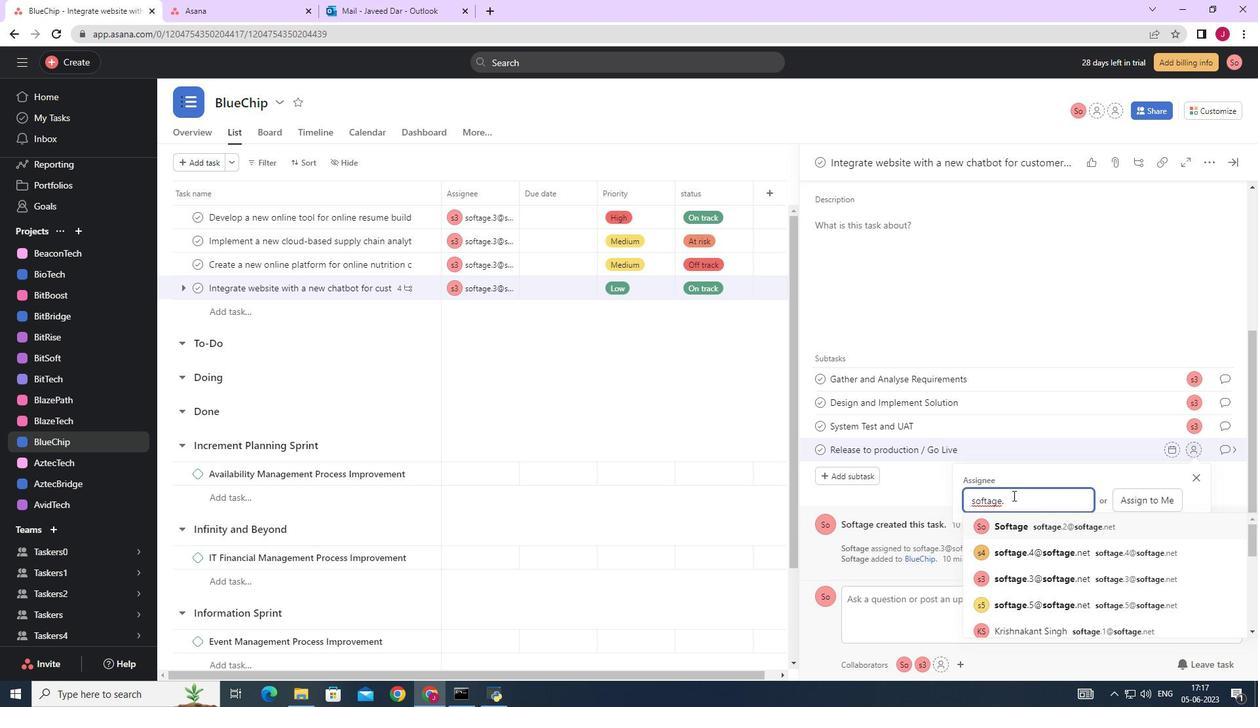 
Action: Key pressed 3
Screenshot: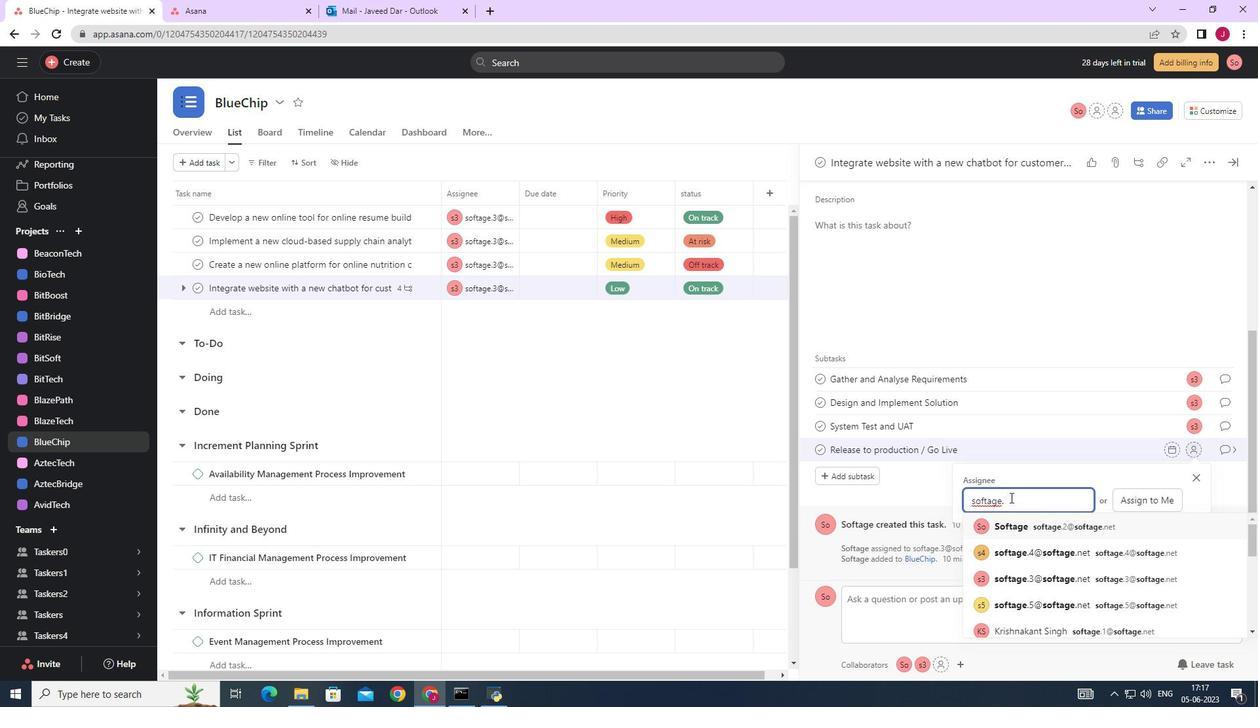 
Action: Mouse moved to (1040, 527)
Screenshot: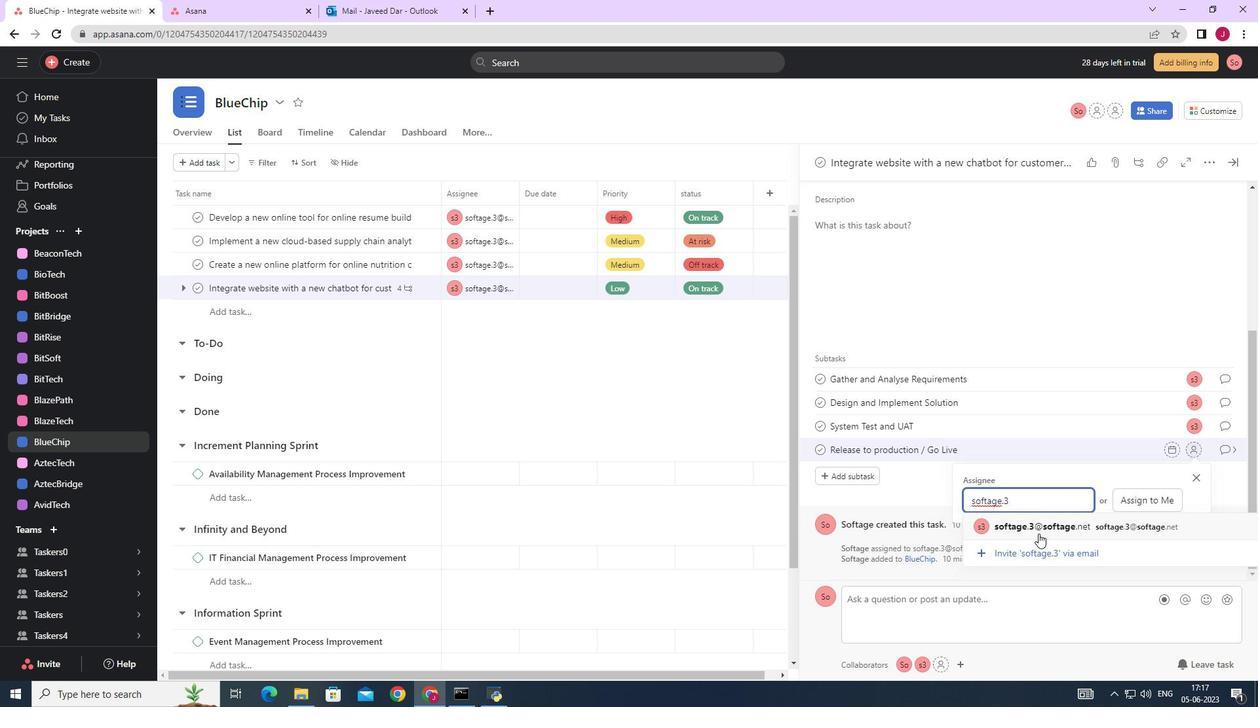 
Action: Mouse pressed left at (1040, 527)
Screenshot: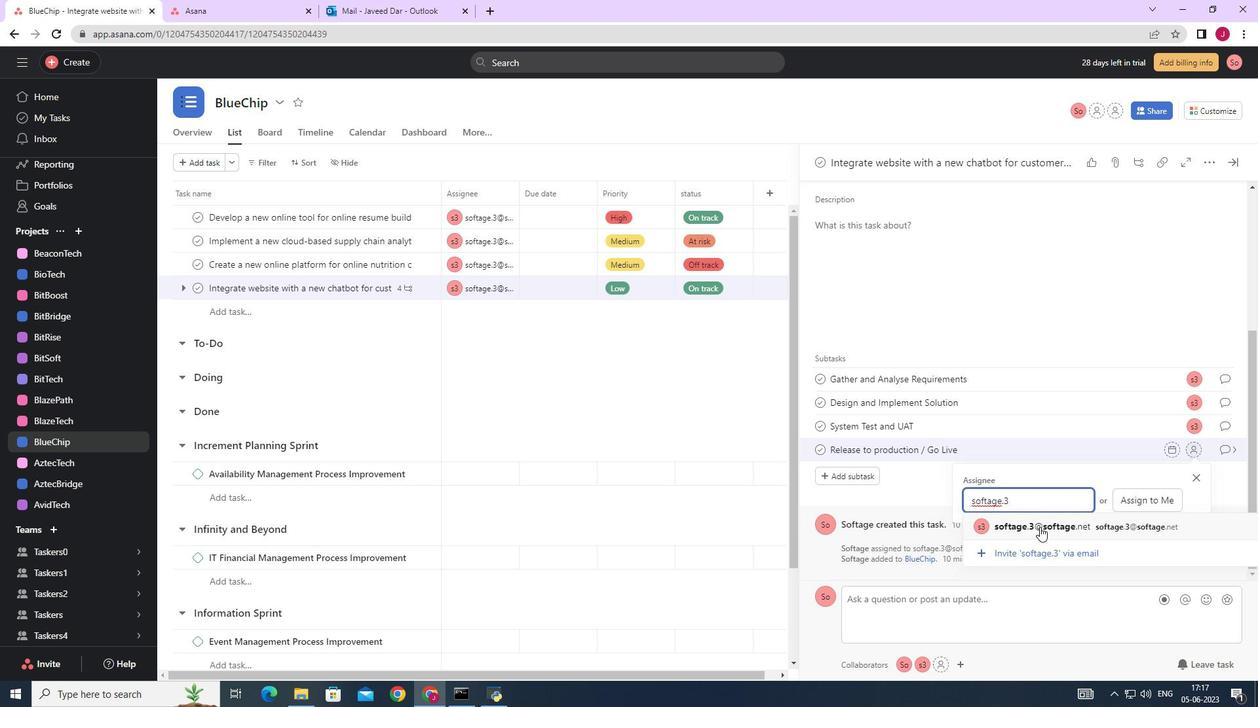 
Action: Mouse moved to (1232, 453)
Screenshot: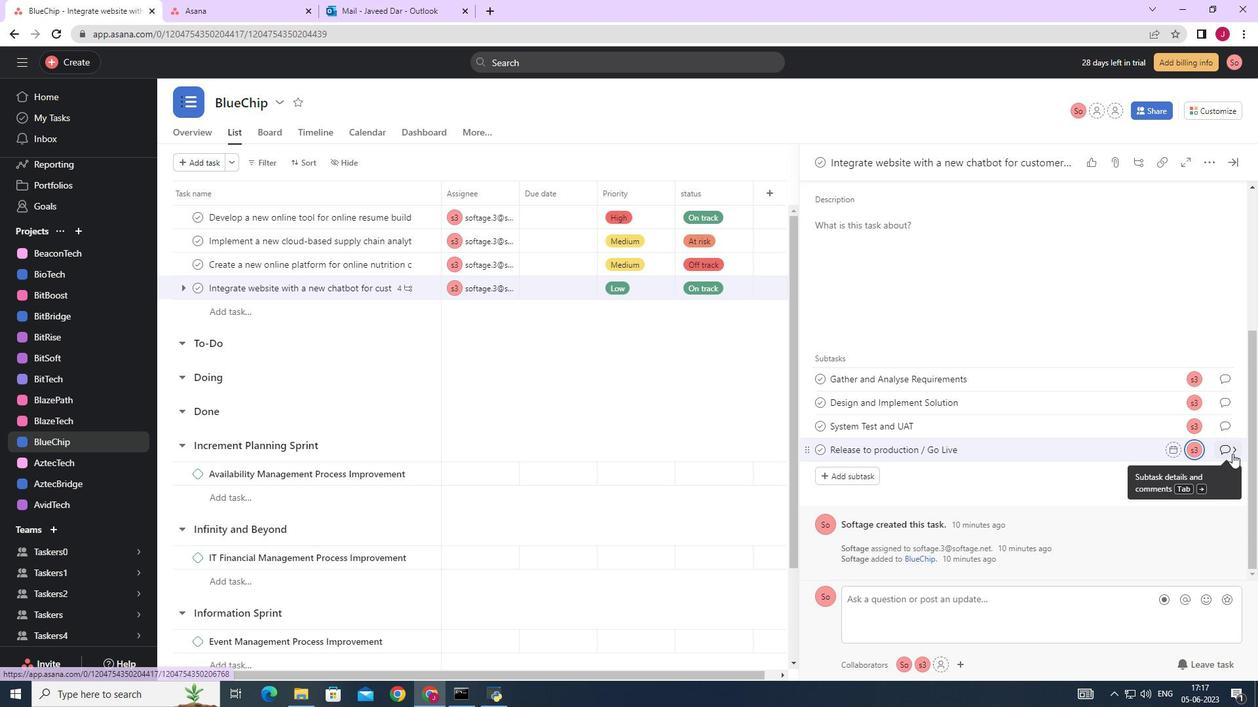
Action: Mouse pressed left at (1232, 453)
Screenshot: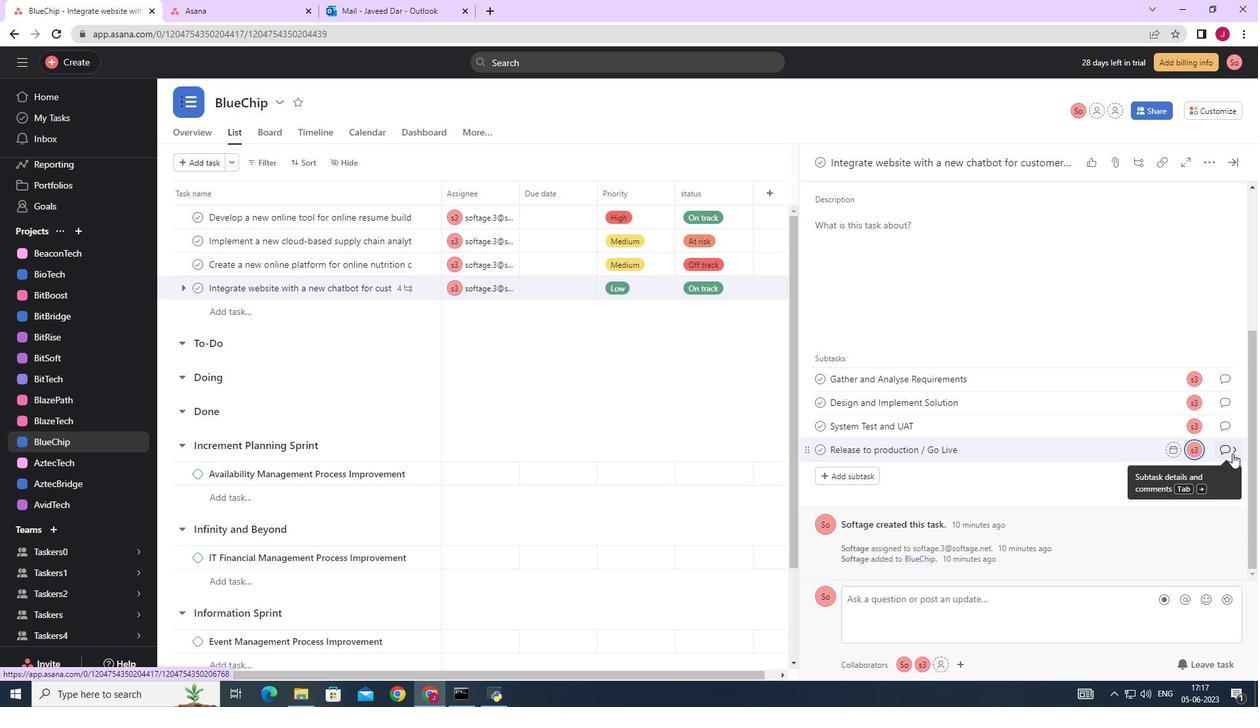 
Action: Mouse moved to (865, 351)
Screenshot: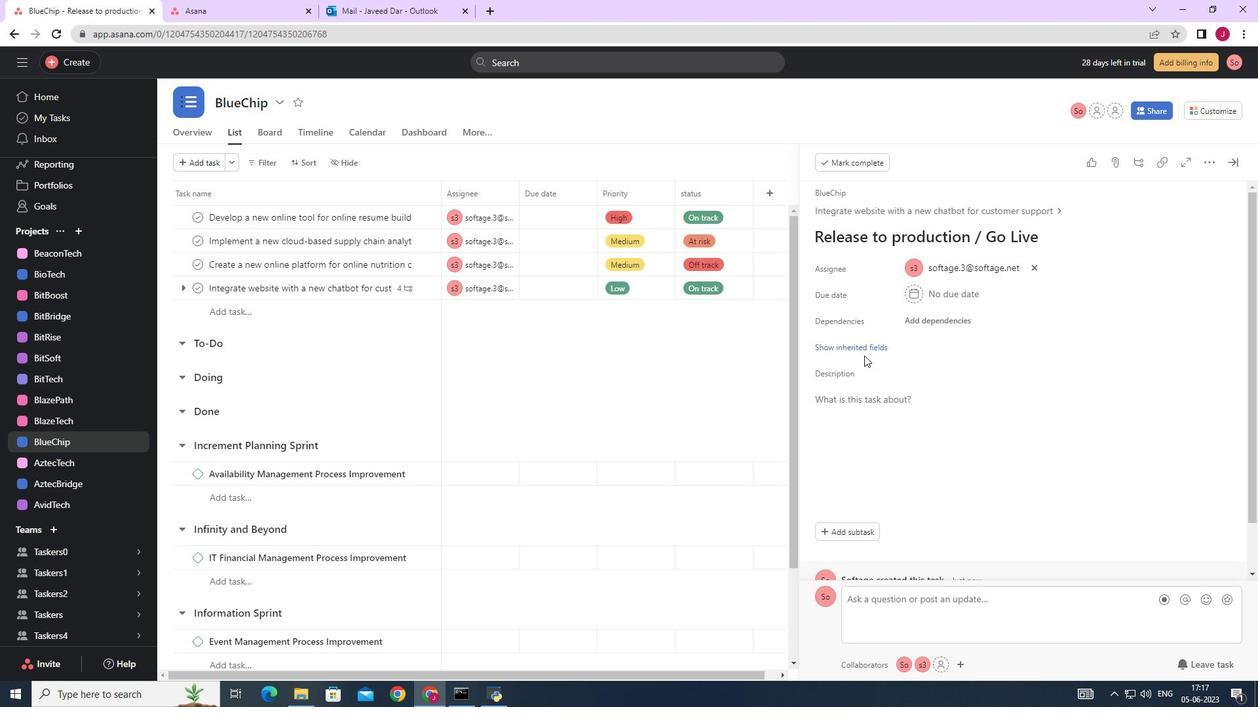 
Action: Mouse pressed left at (865, 351)
Screenshot: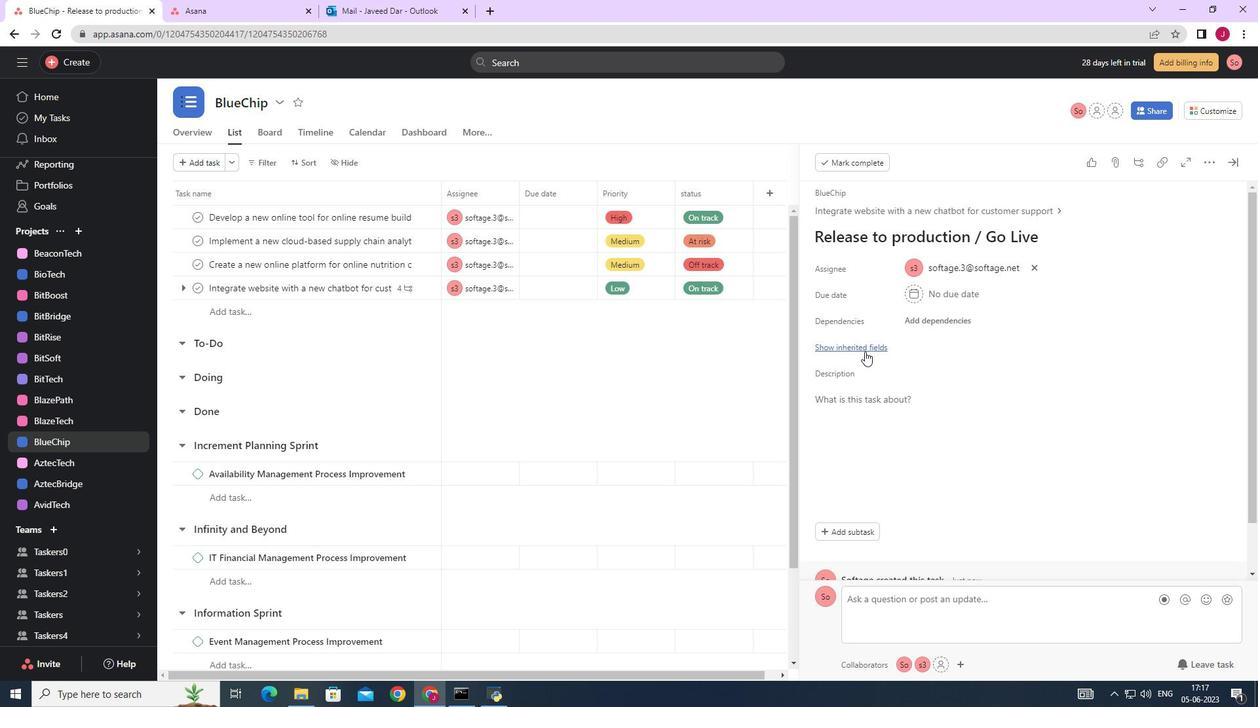 
Action: Mouse moved to (924, 380)
Screenshot: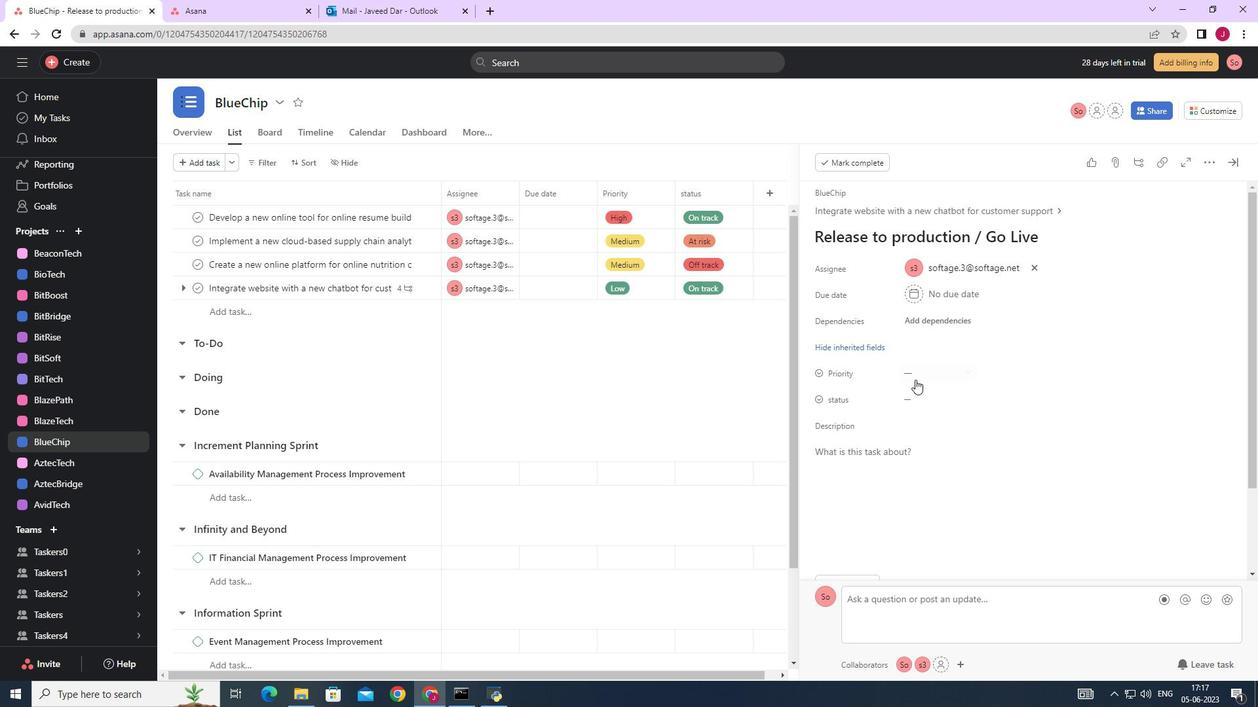 
Action: Mouse pressed left at (924, 380)
Screenshot: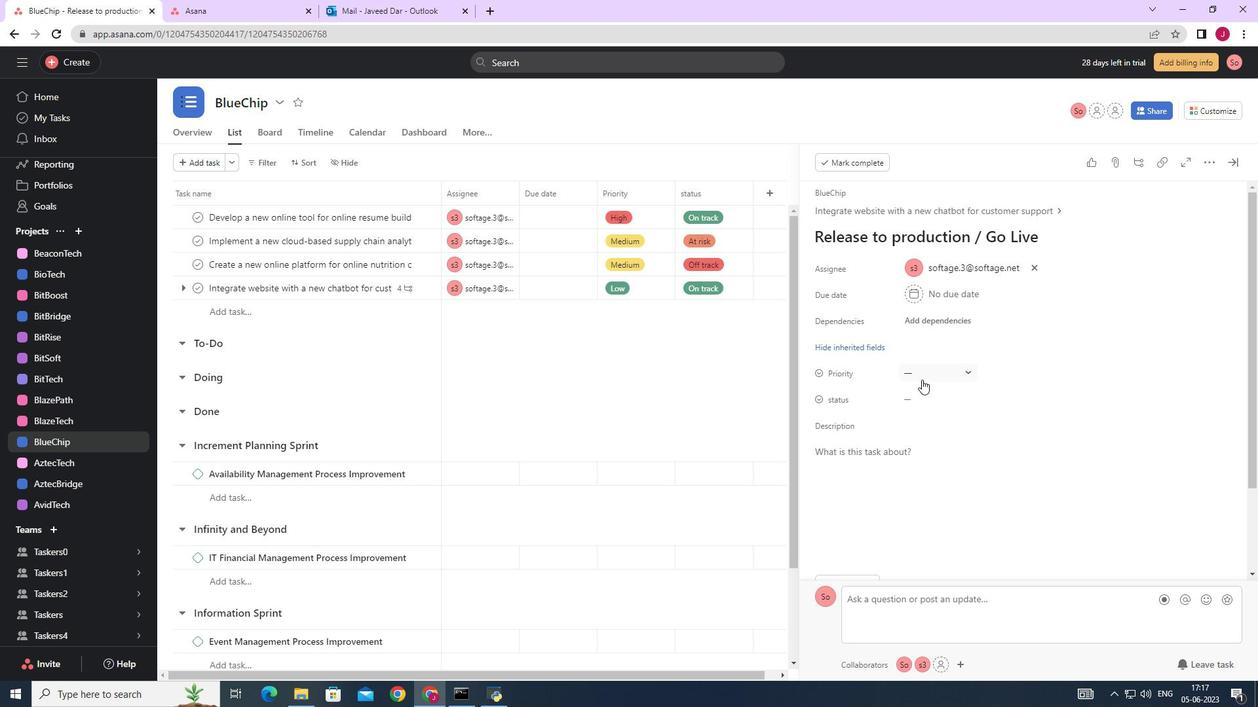 
Action: Mouse moved to (938, 417)
Screenshot: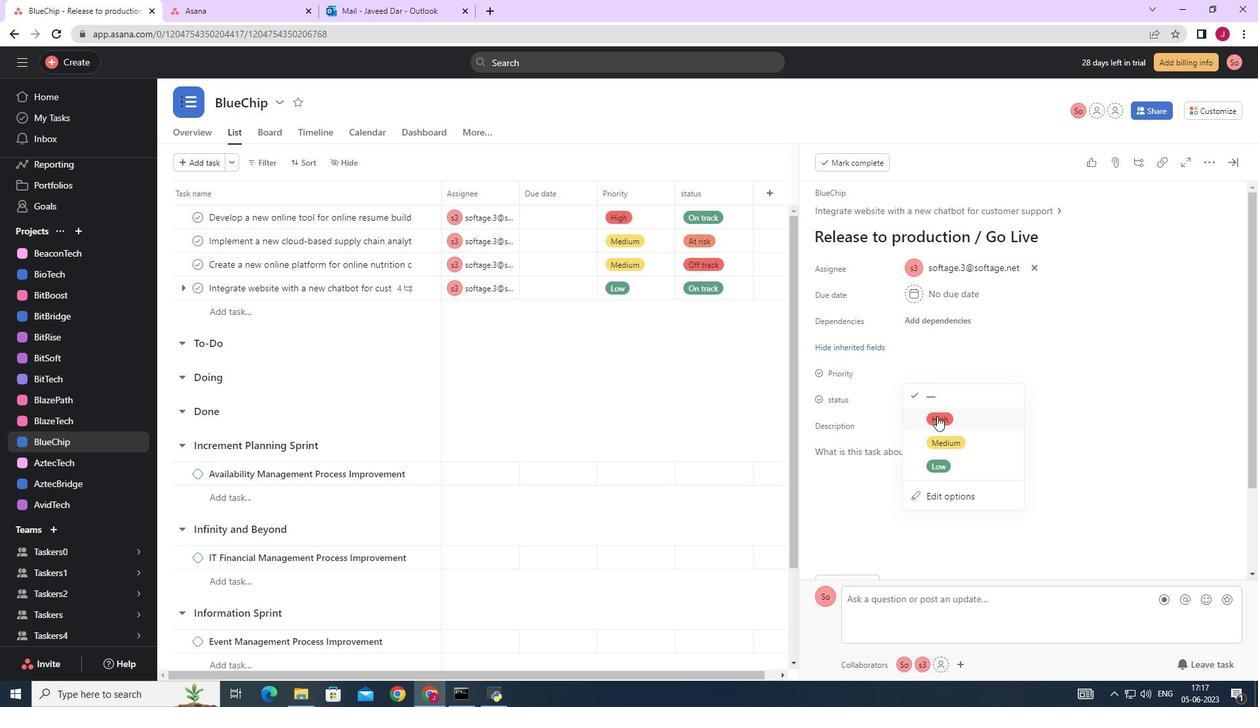 
Action: Mouse pressed left at (938, 417)
Screenshot: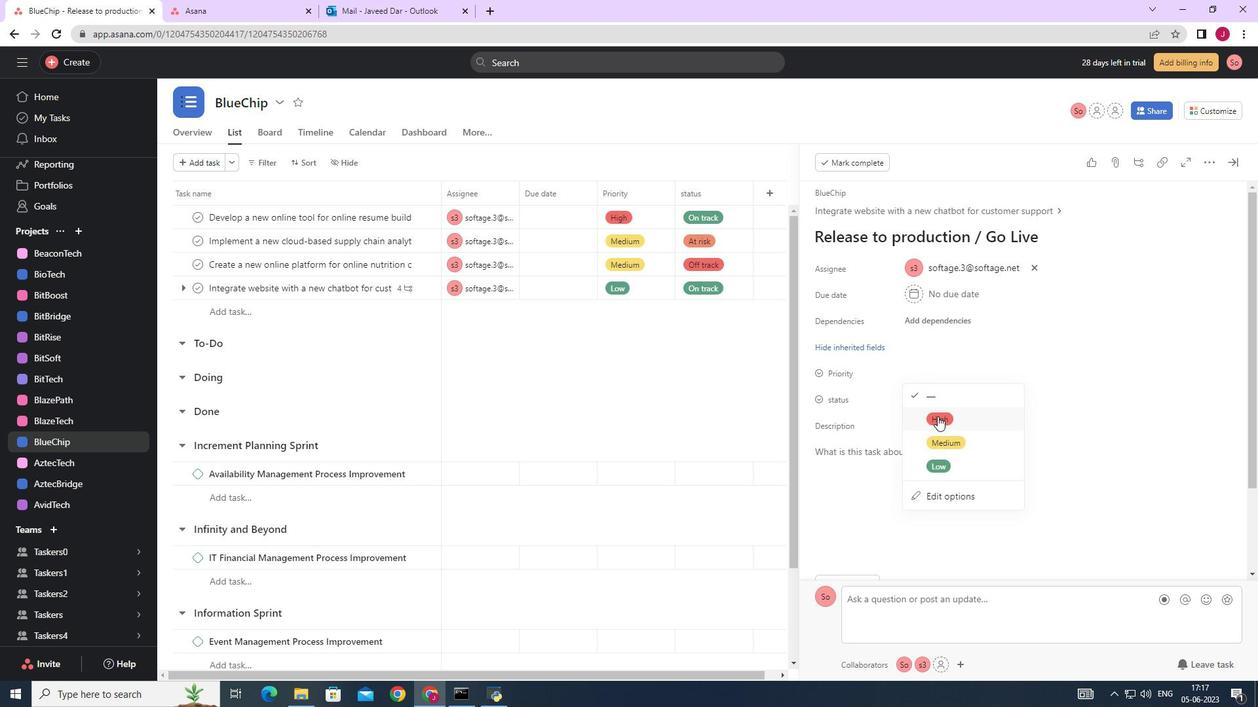 
Action: Mouse moved to (929, 403)
Screenshot: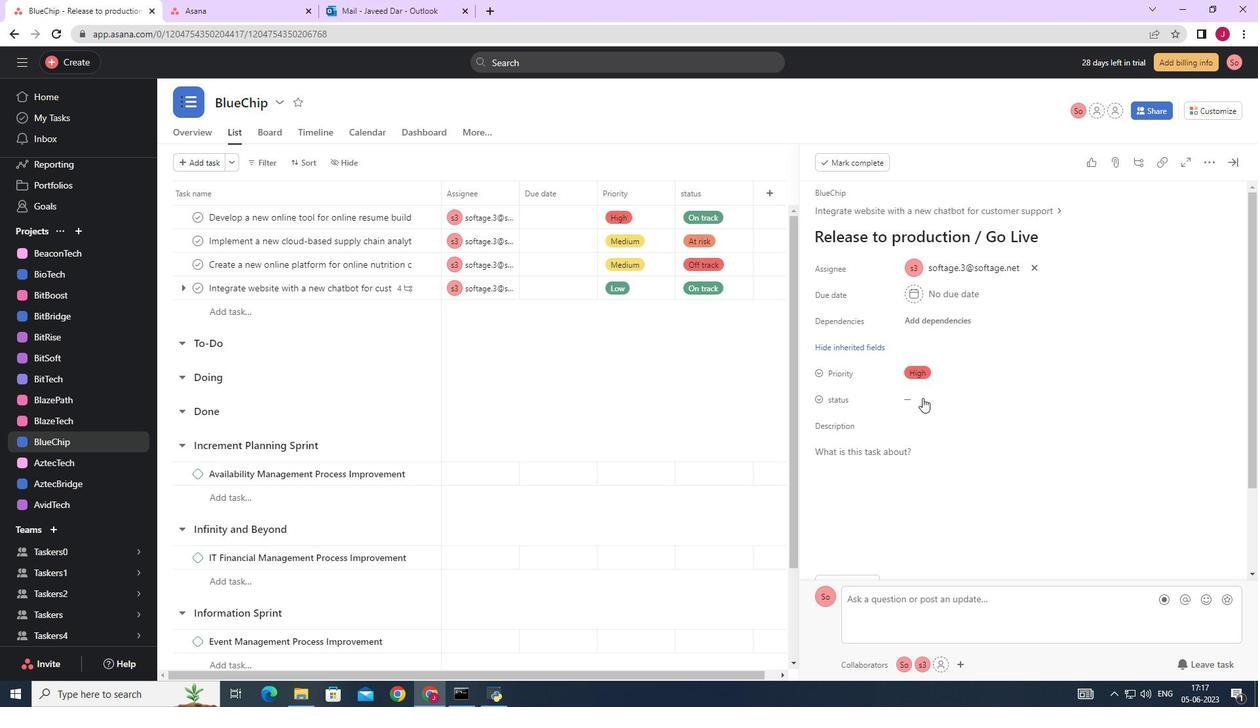 
Action: Mouse pressed left at (929, 403)
Screenshot: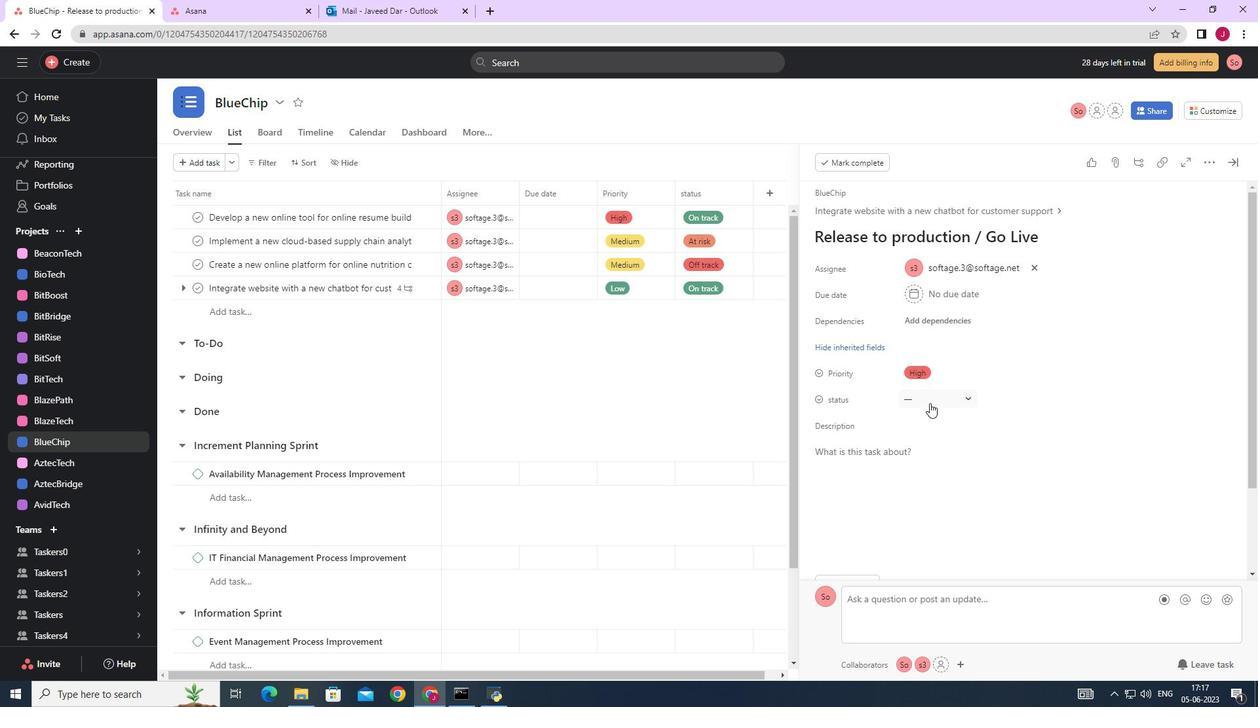 
Action: Mouse moved to (937, 516)
Screenshot: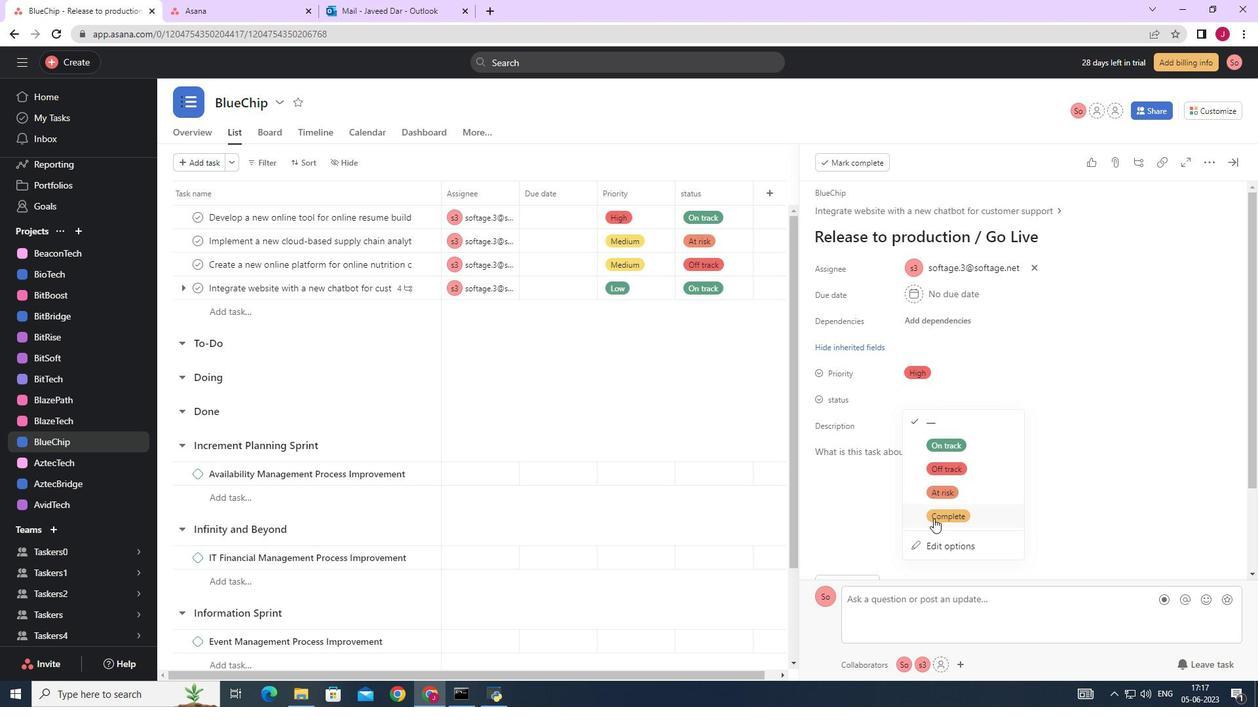 
Action: Mouse pressed left at (937, 516)
Screenshot: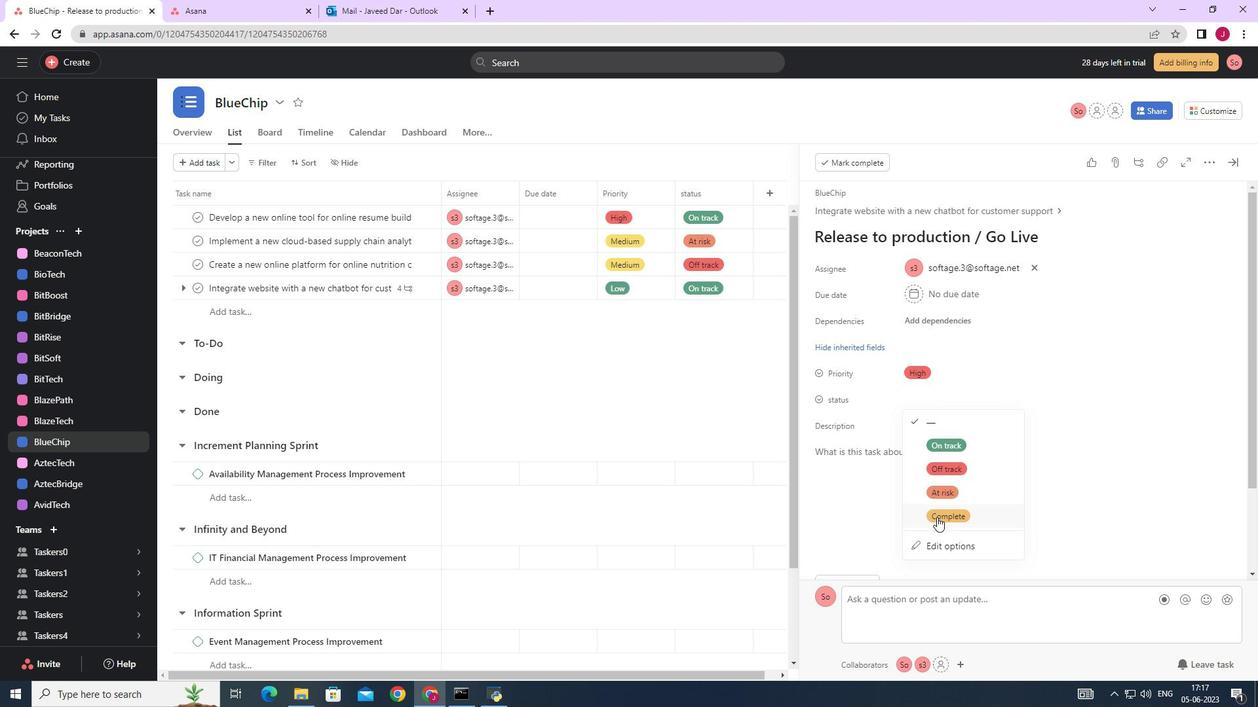 
Action: Mouse moved to (1232, 165)
Screenshot: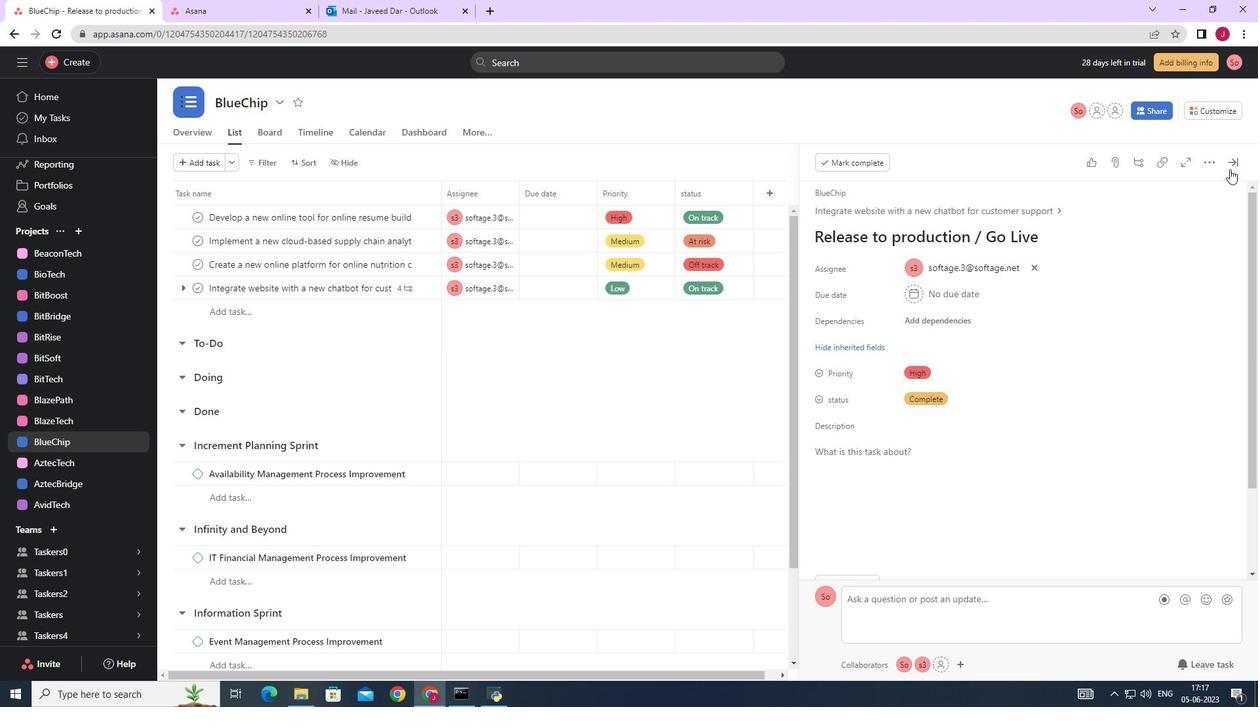 
Action: Mouse pressed left at (1232, 165)
Screenshot: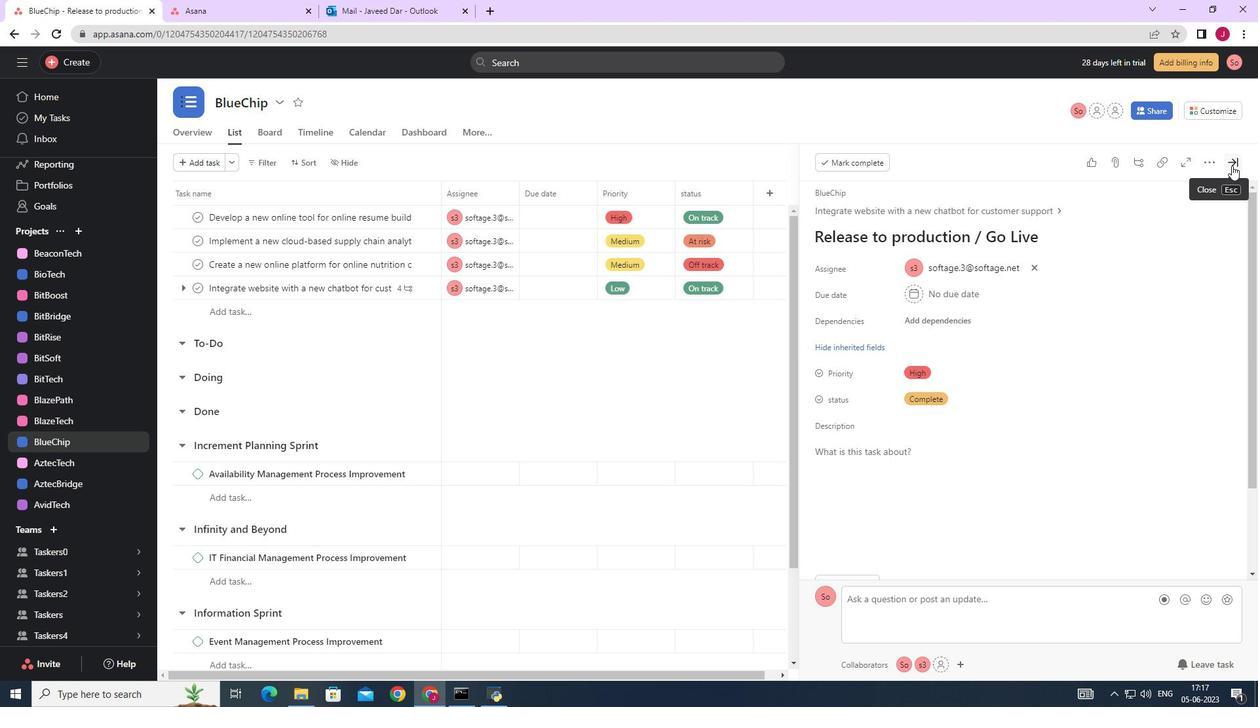 
Action: Mouse moved to (1228, 167)
Screenshot: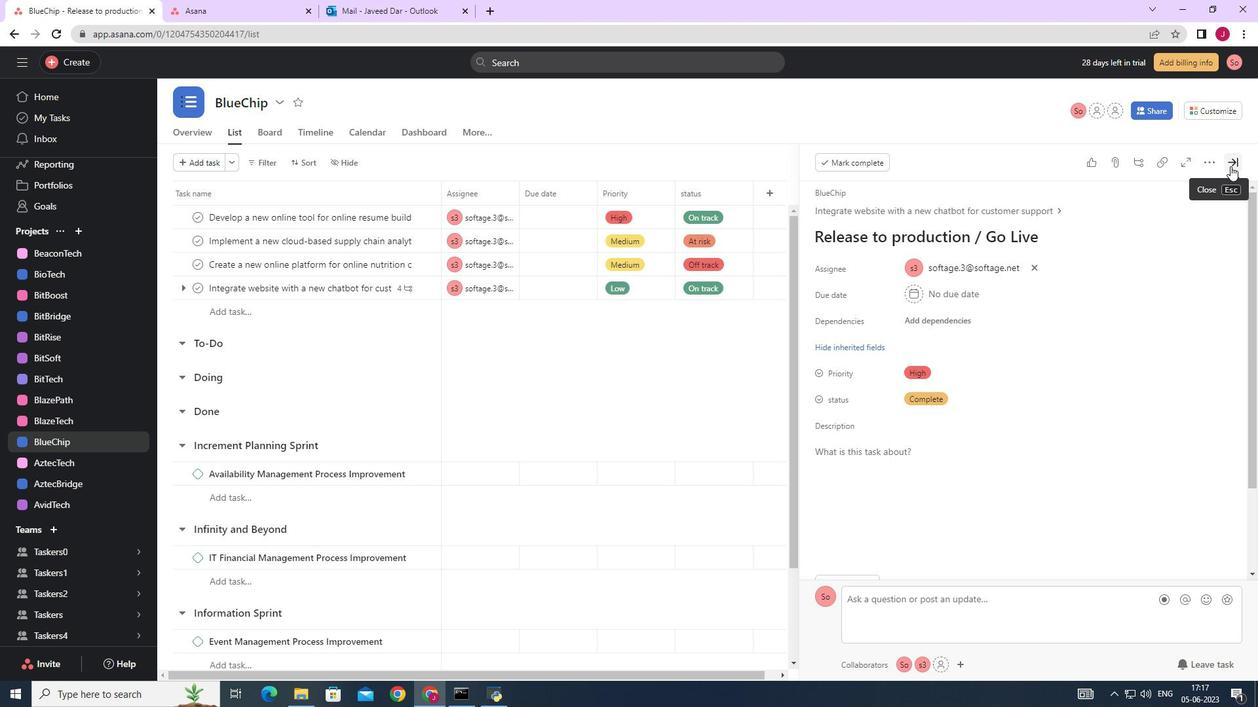 
